 Task: Find connections with filter location Jāmuria with filter topic #successwith filter profile language German with filter current company Snowflake with filter school HKBK College of Engineering with filter industry Periodical Publishing with filter service category Video Editing with filter keywords title Fast Food Worker
Action: Mouse moved to (474, 61)
Screenshot: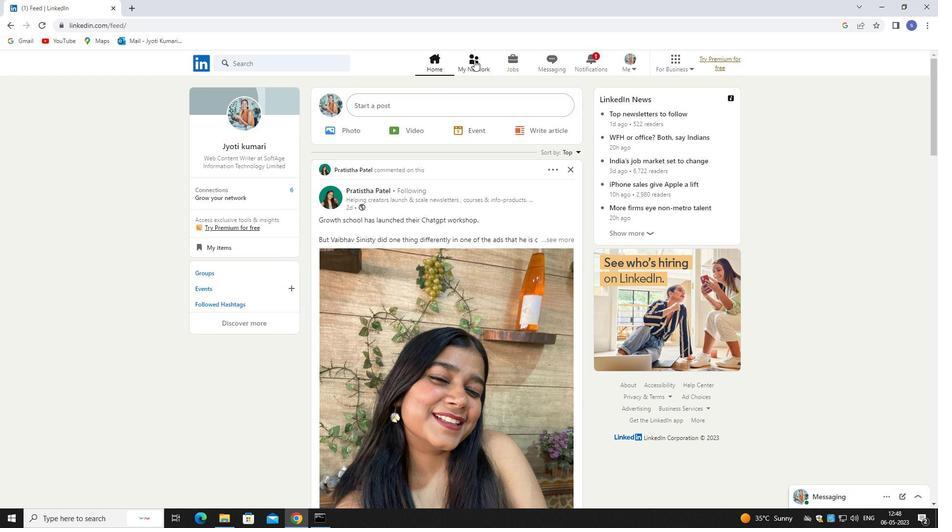 
Action: Mouse pressed left at (474, 61)
Screenshot: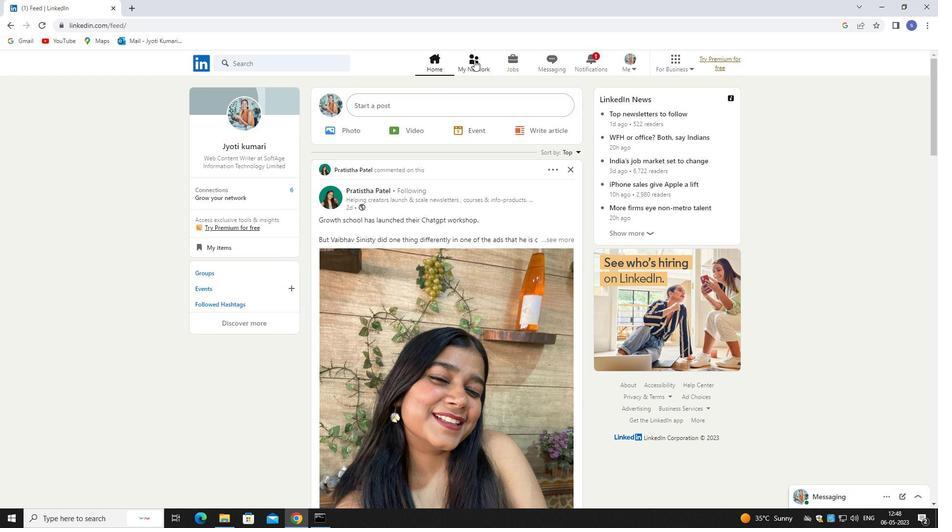 
Action: Mouse moved to (474, 62)
Screenshot: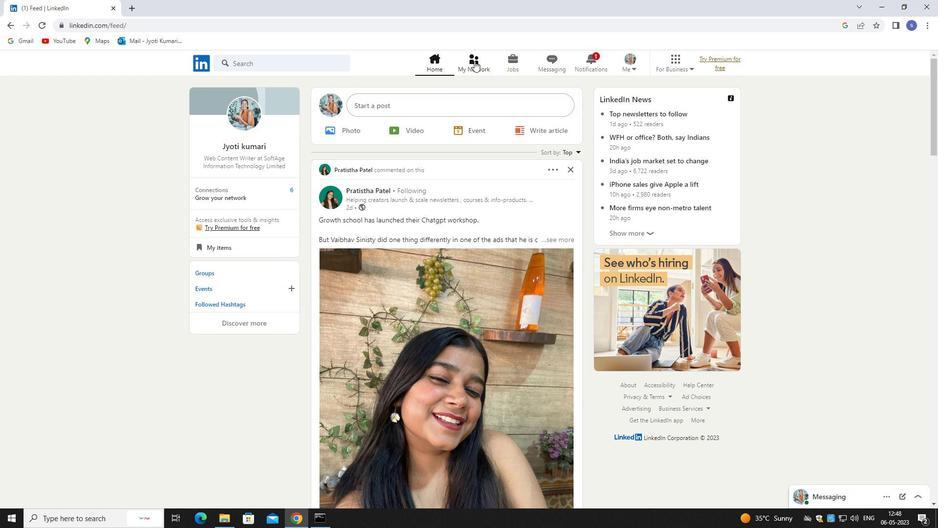 
Action: Mouse pressed left at (474, 62)
Screenshot: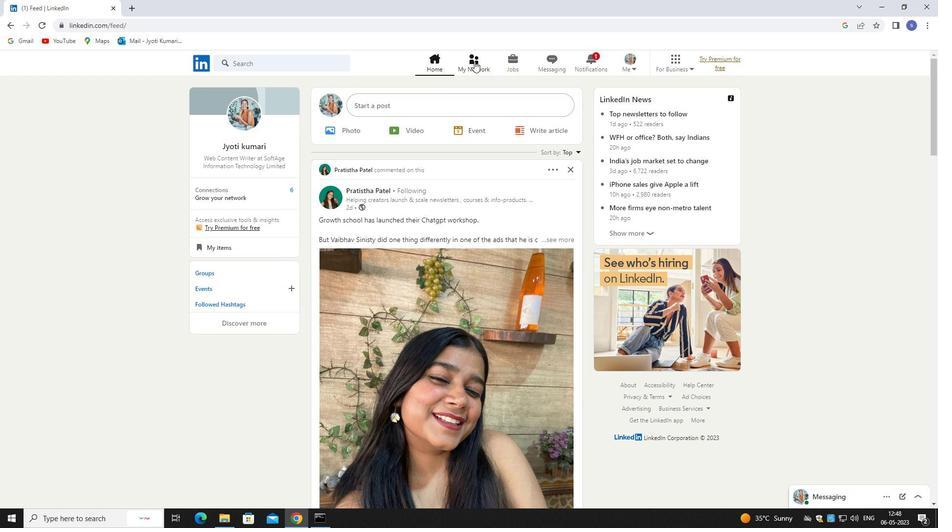 
Action: Mouse moved to (311, 114)
Screenshot: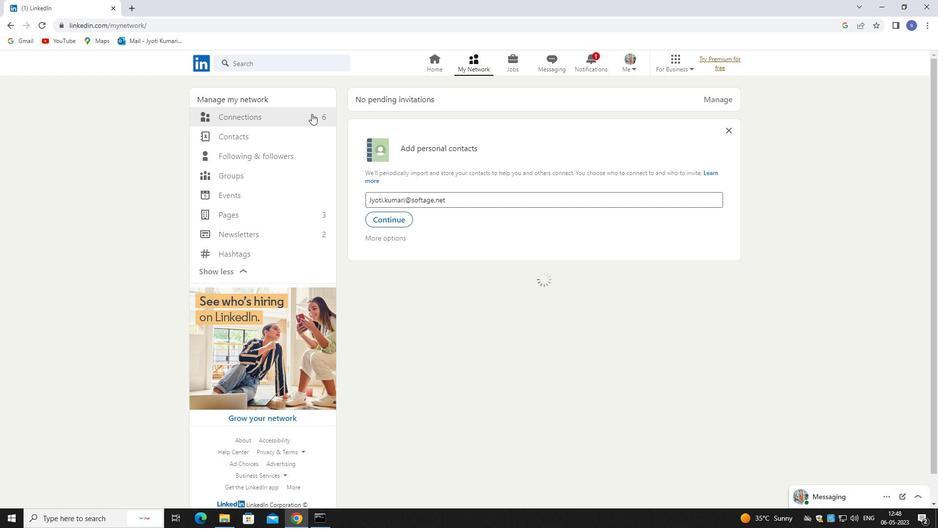 
Action: Mouse pressed left at (311, 114)
Screenshot: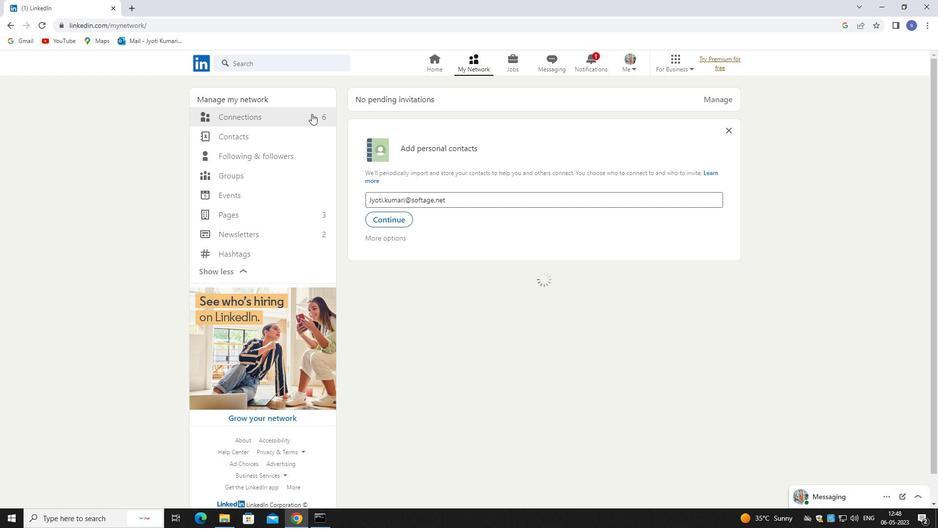 
Action: Mouse moved to (313, 116)
Screenshot: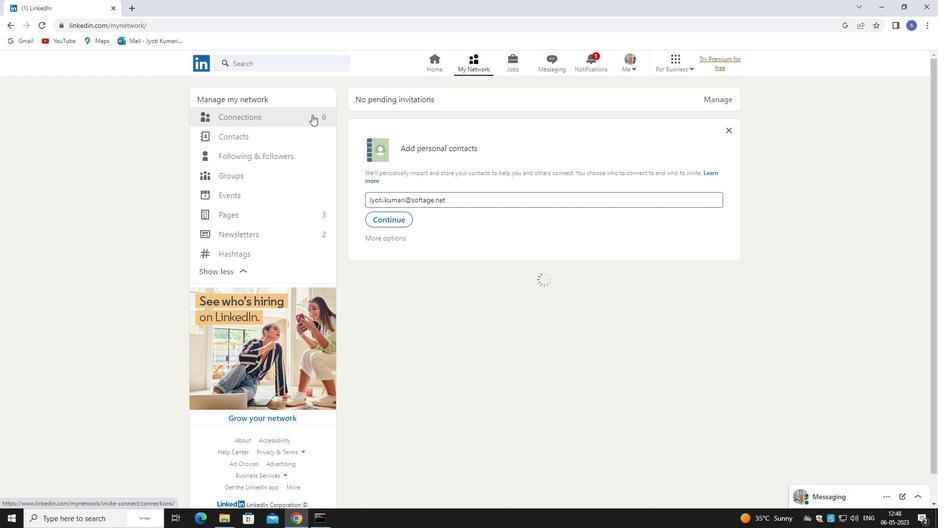 
Action: Mouse pressed left at (313, 116)
Screenshot: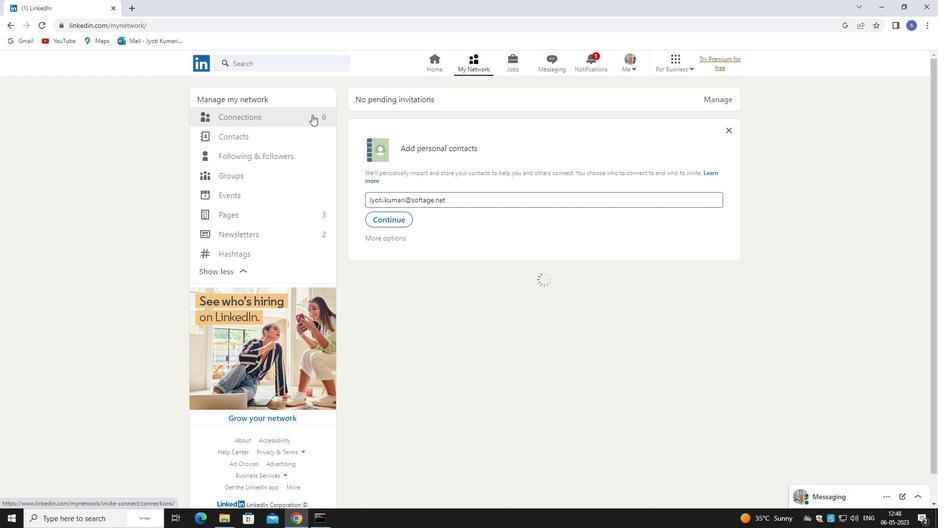
Action: Mouse moved to (531, 111)
Screenshot: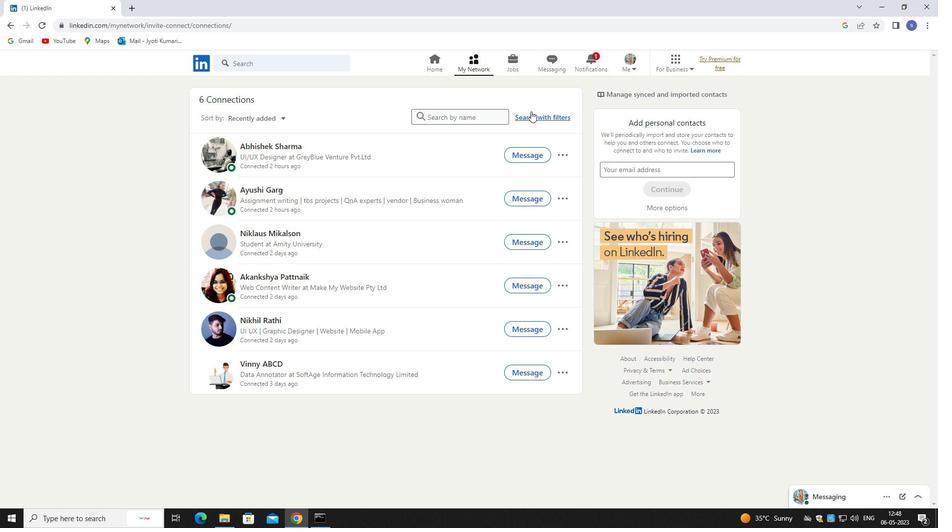
Action: Mouse pressed left at (531, 111)
Screenshot: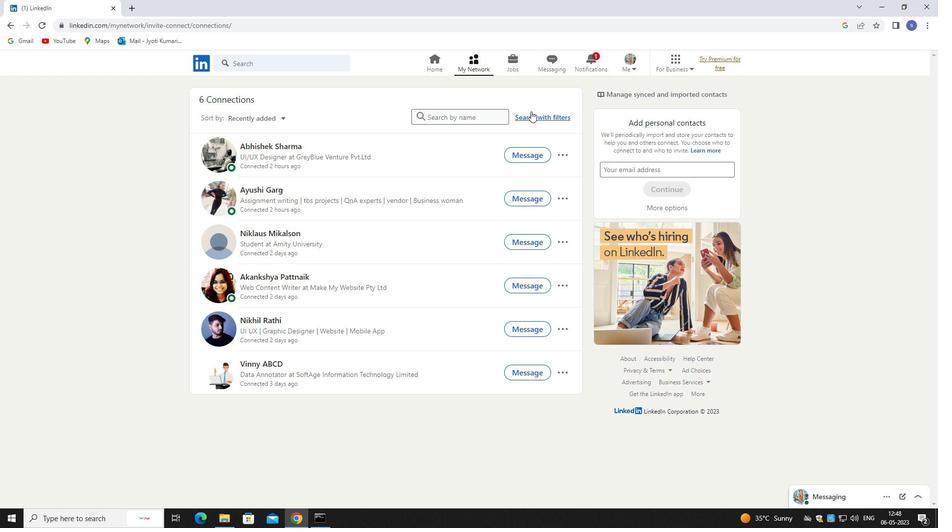 
Action: Mouse moved to (530, 116)
Screenshot: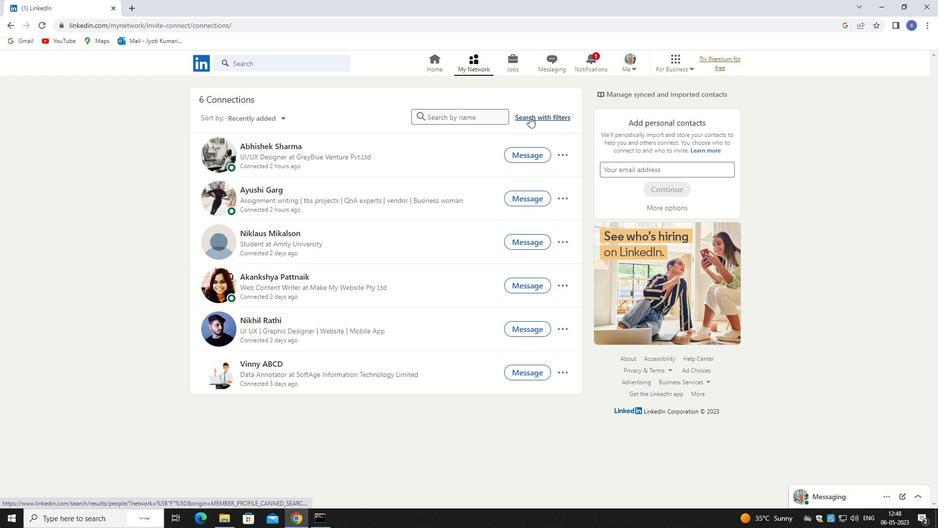 
Action: Mouse pressed left at (530, 116)
Screenshot: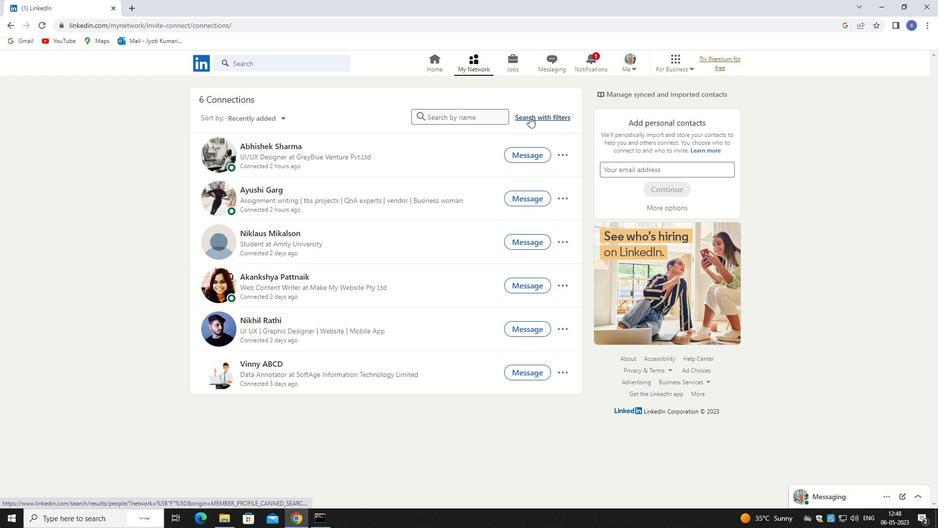 
Action: Mouse moved to (506, 92)
Screenshot: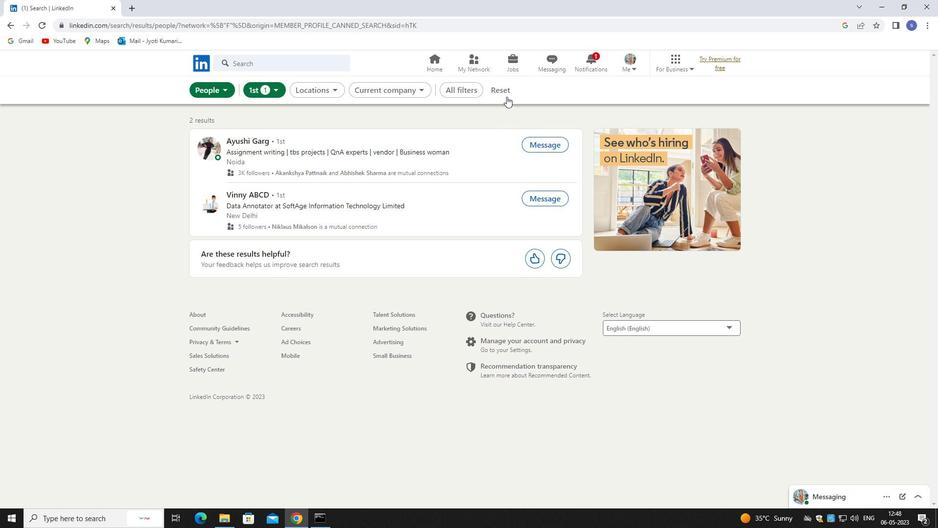 
Action: Mouse pressed left at (506, 92)
Screenshot: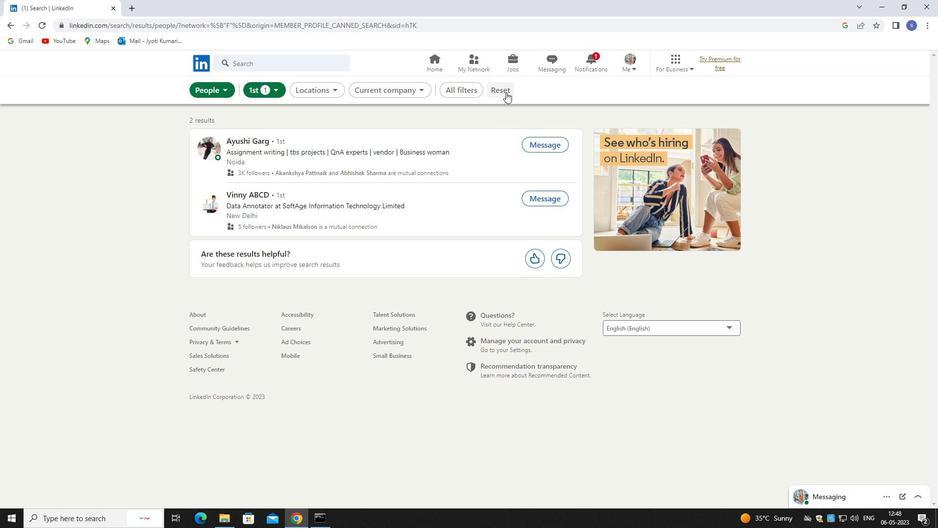 
Action: Mouse moved to (479, 88)
Screenshot: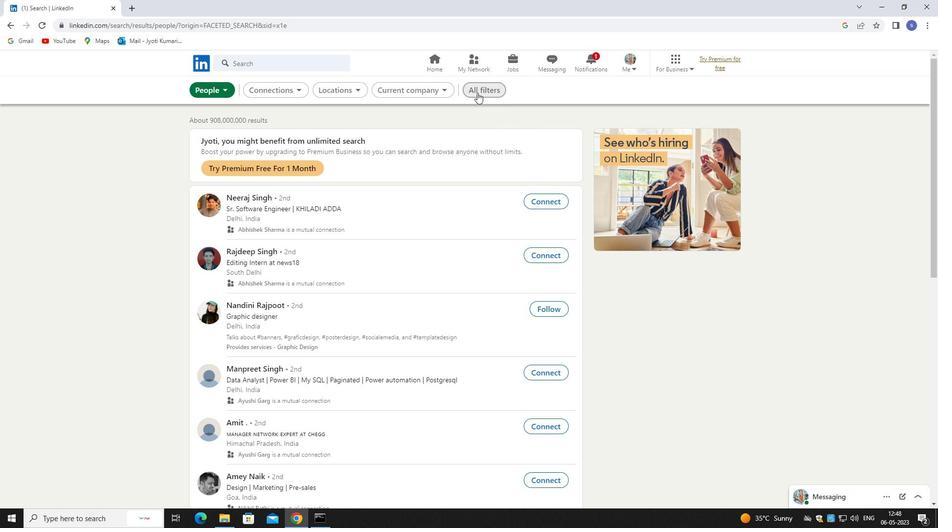 
Action: Mouse pressed left at (479, 88)
Screenshot: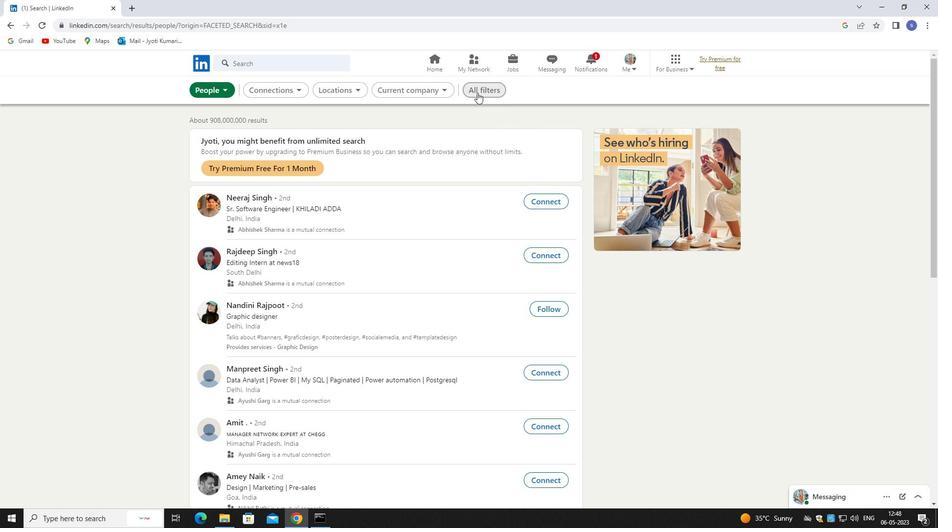 
Action: Mouse moved to (820, 380)
Screenshot: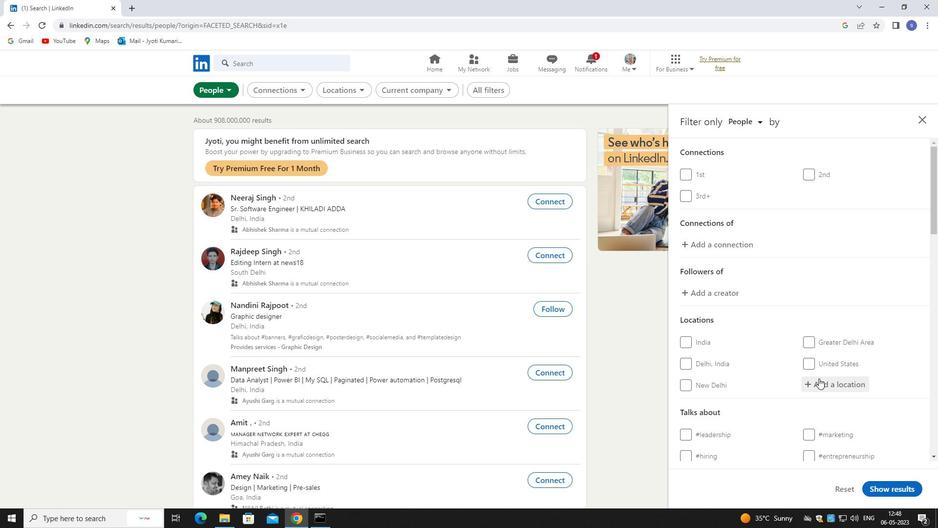 
Action: Mouse pressed left at (820, 380)
Screenshot: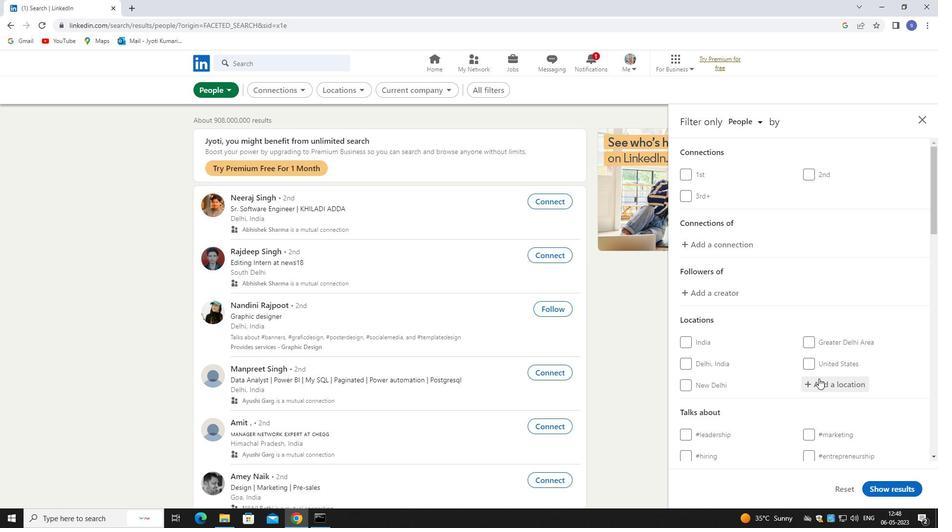 
Action: Mouse moved to (824, 389)
Screenshot: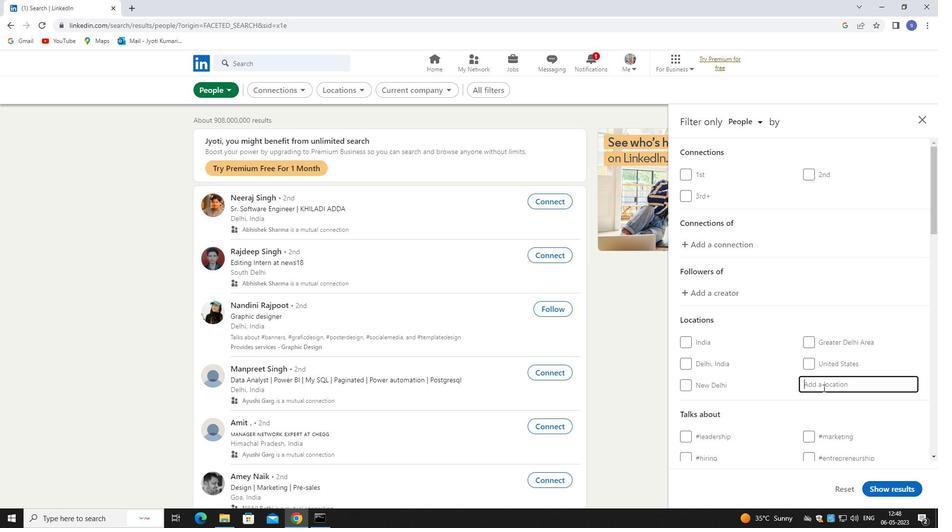 
Action: Key pressed jamuria
Screenshot: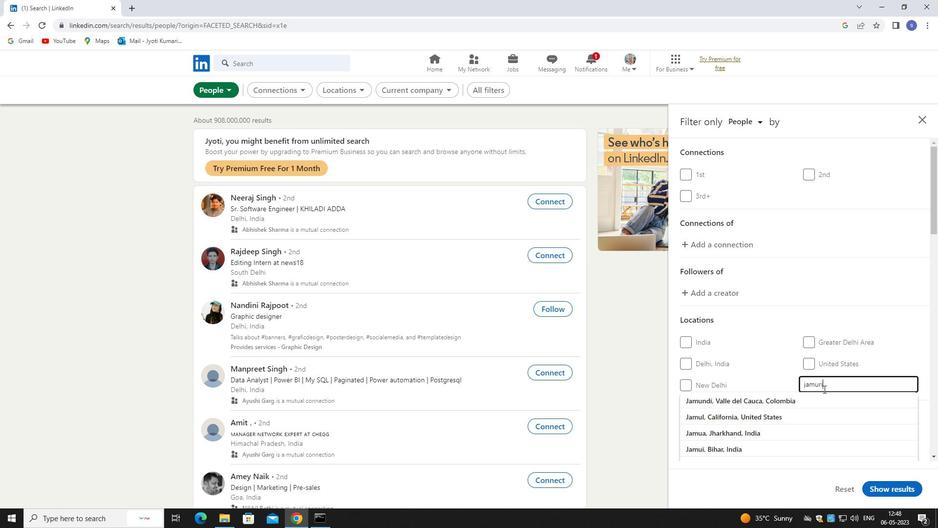 
Action: Mouse moved to (824, 403)
Screenshot: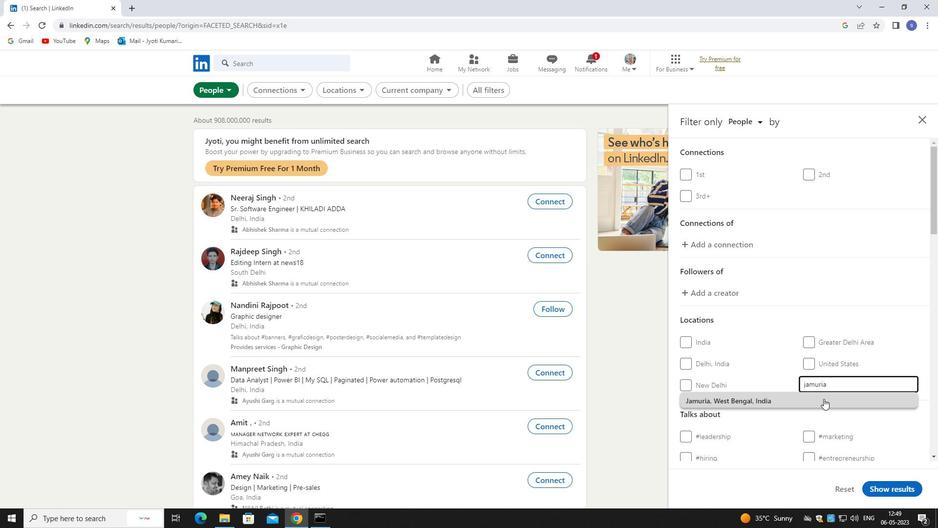 
Action: Mouse pressed left at (824, 403)
Screenshot: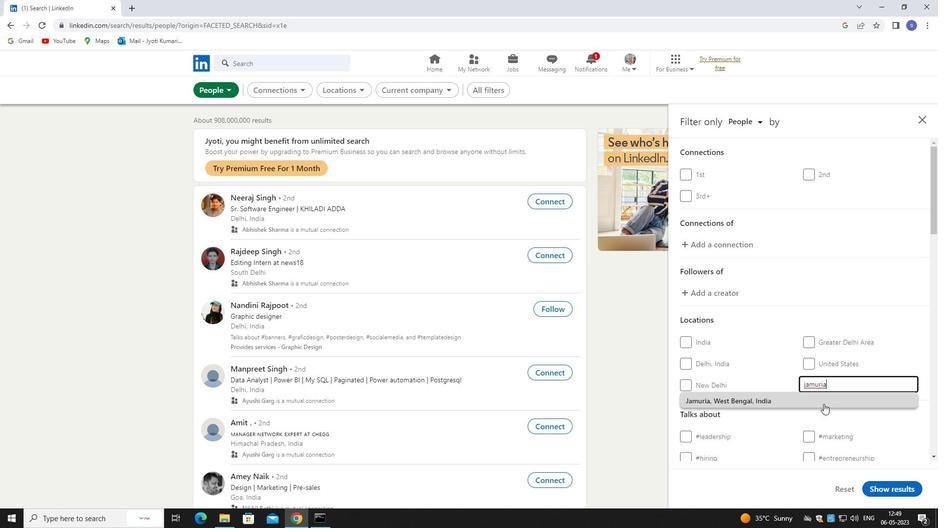 
Action: Mouse moved to (824, 396)
Screenshot: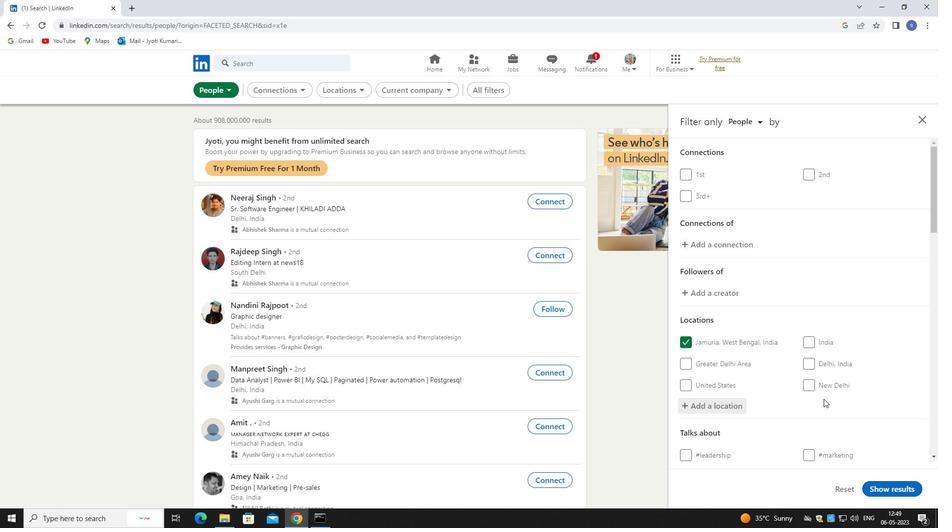
Action: Mouse scrolled (824, 396) with delta (0, 0)
Screenshot: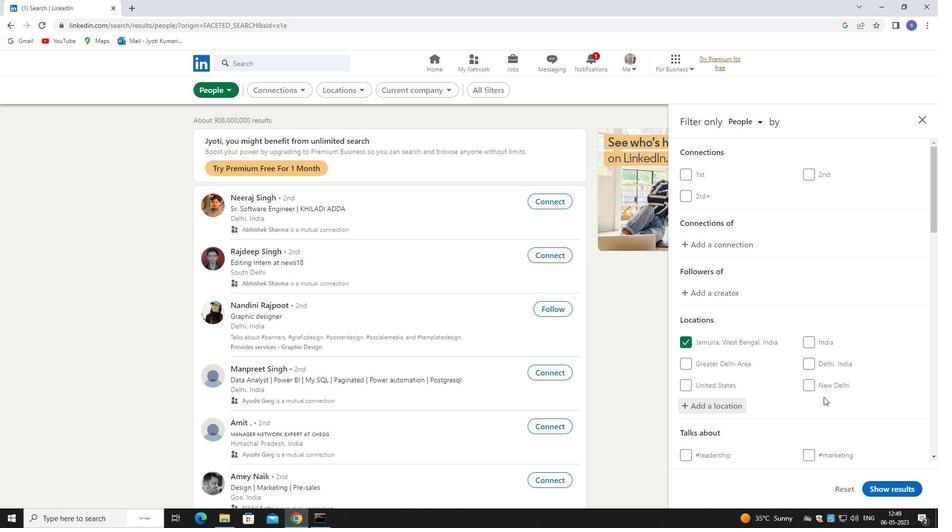 
Action: Mouse scrolled (824, 396) with delta (0, 0)
Screenshot: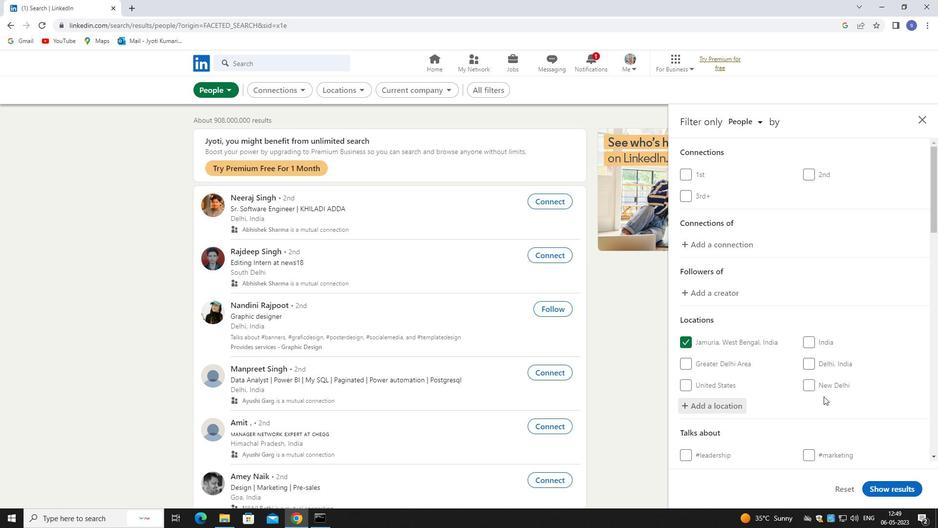 
Action: Mouse scrolled (824, 396) with delta (0, 0)
Screenshot: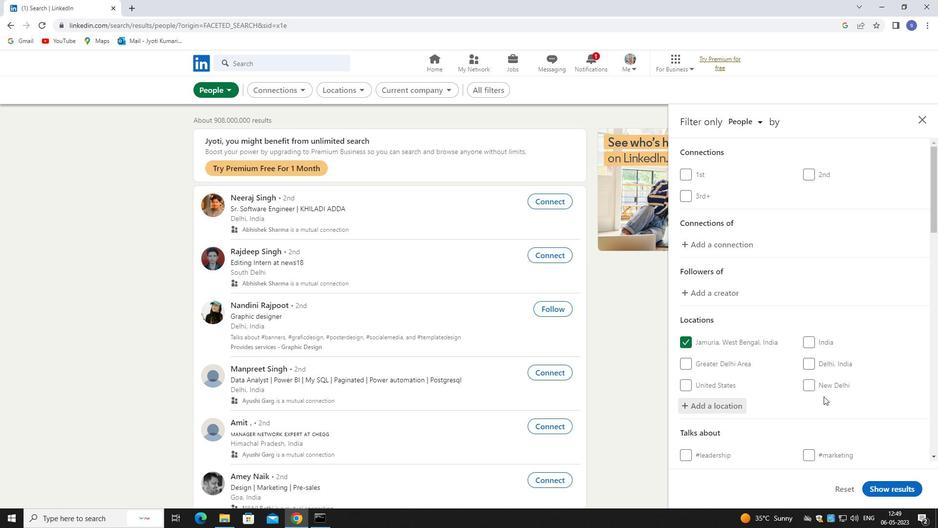 
Action: Mouse moved to (825, 347)
Screenshot: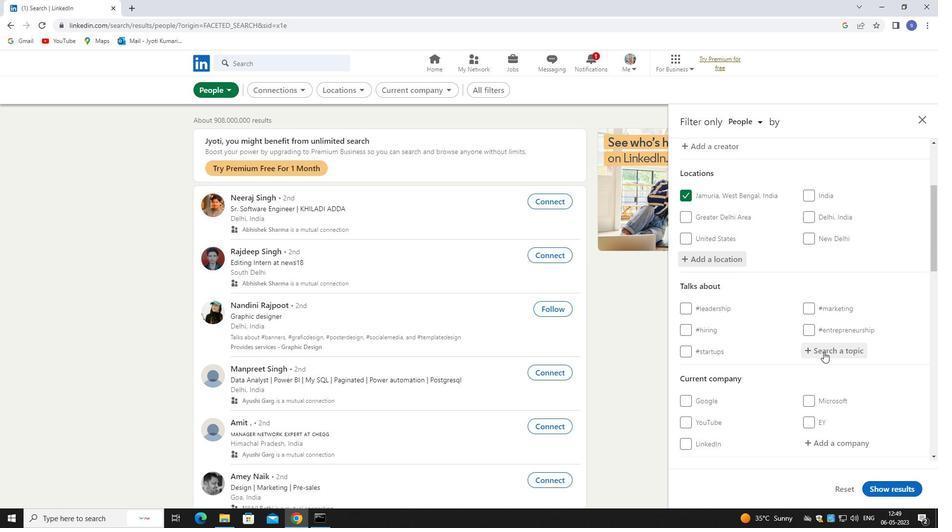 
Action: Mouse pressed left at (825, 347)
Screenshot: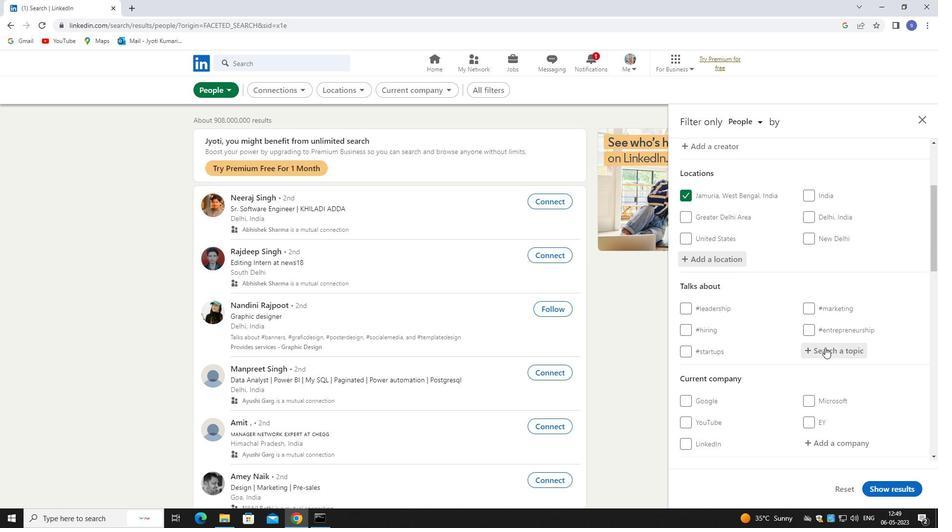 
Action: Mouse moved to (814, 340)
Screenshot: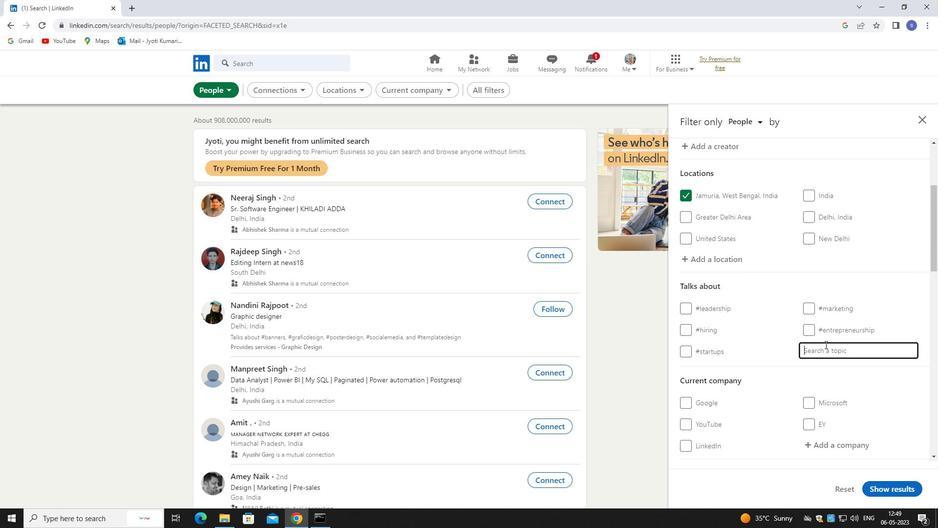 
Action: Key pressed success
Screenshot: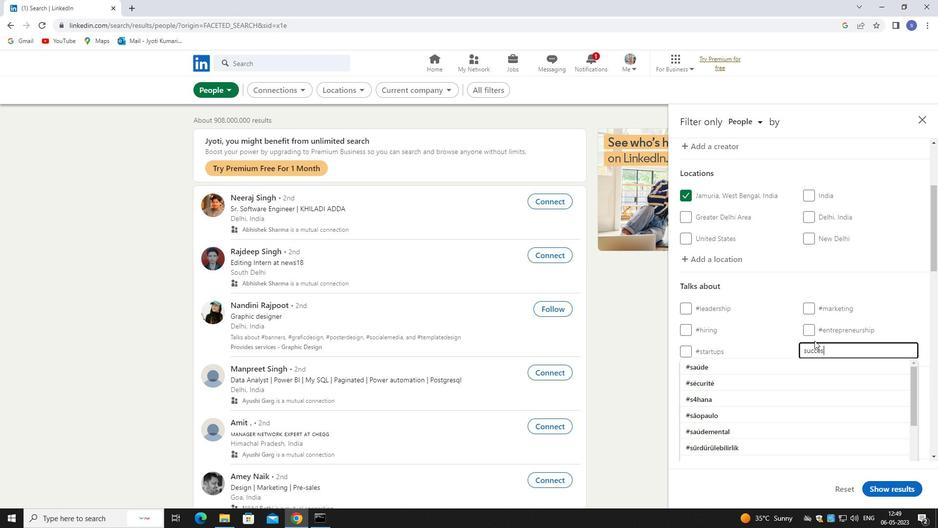 
Action: Mouse moved to (810, 370)
Screenshot: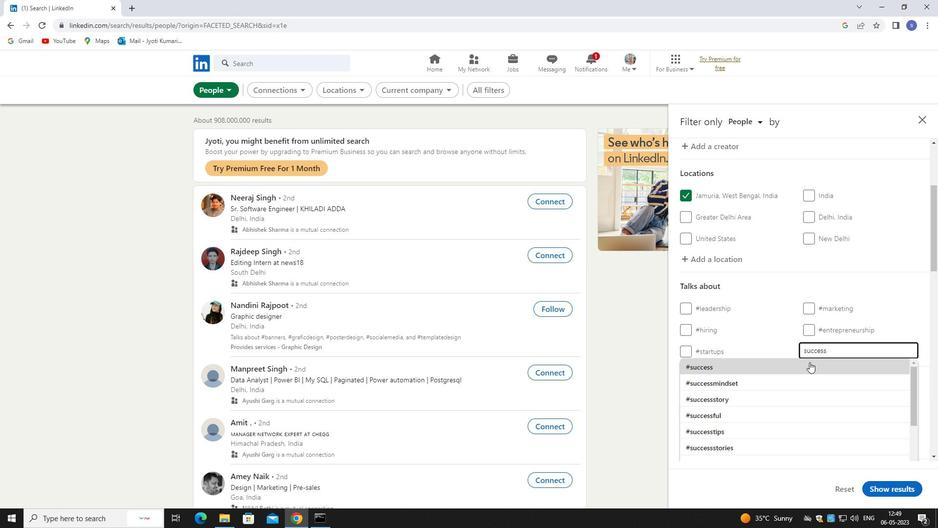 
Action: Mouse pressed left at (810, 370)
Screenshot: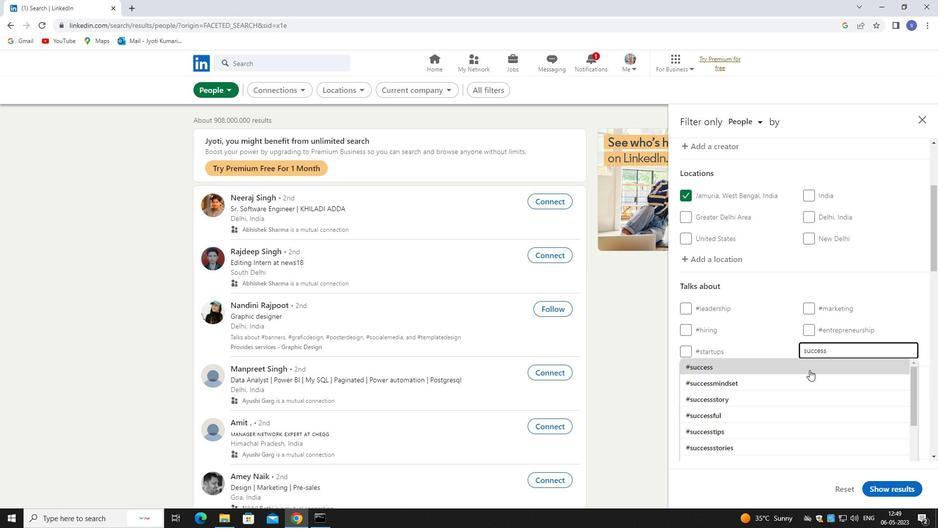 
Action: Mouse moved to (812, 365)
Screenshot: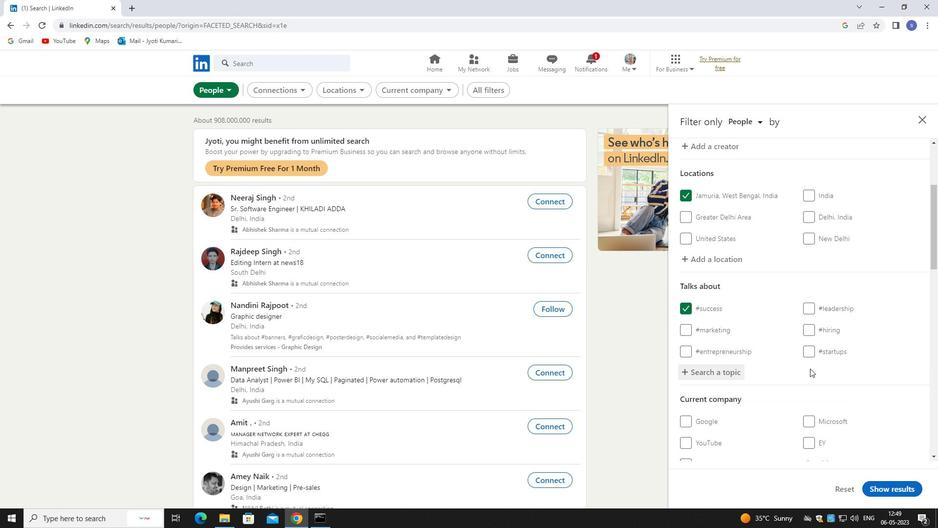 
Action: Mouse scrolled (812, 364) with delta (0, 0)
Screenshot: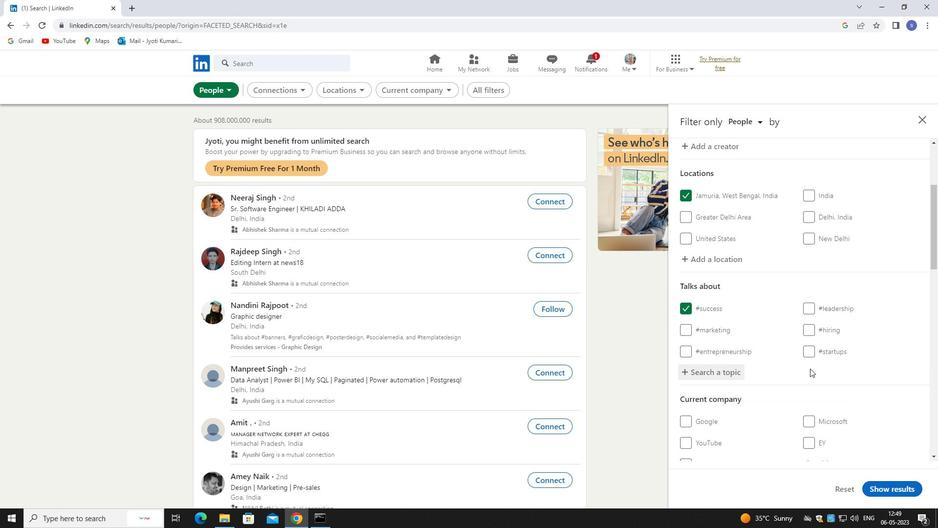 
Action: Mouse scrolled (812, 364) with delta (0, 0)
Screenshot: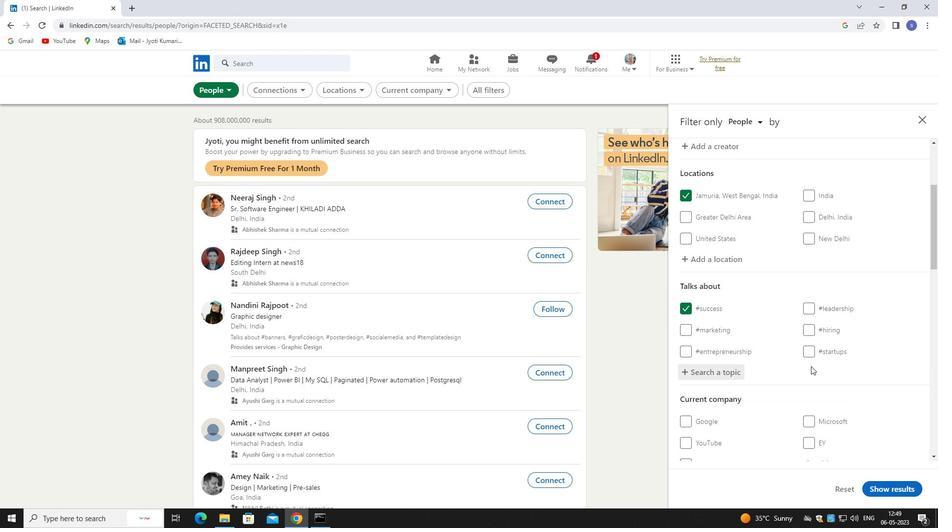 
Action: Mouse scrolled (812, 364) with delta (0, 0)
Screenshot: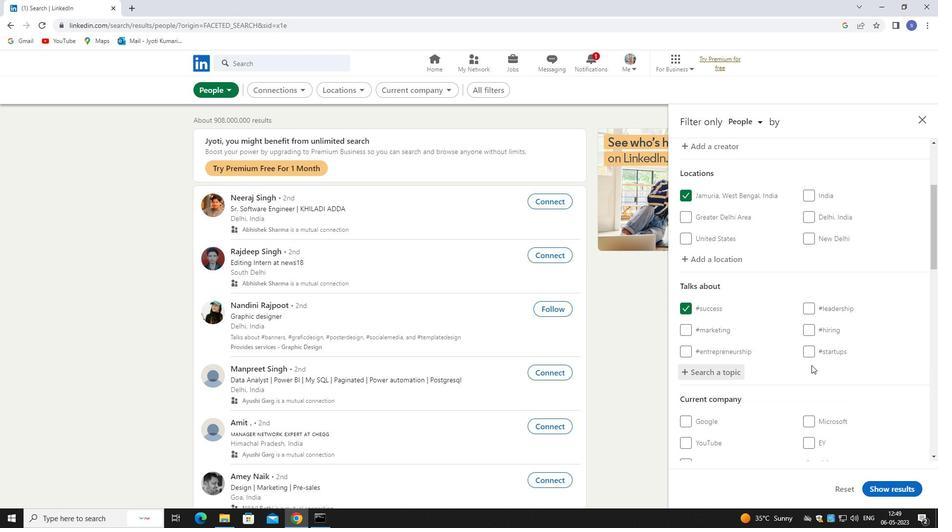 
Action: Mouse moved to (832, 319)
Screenshot: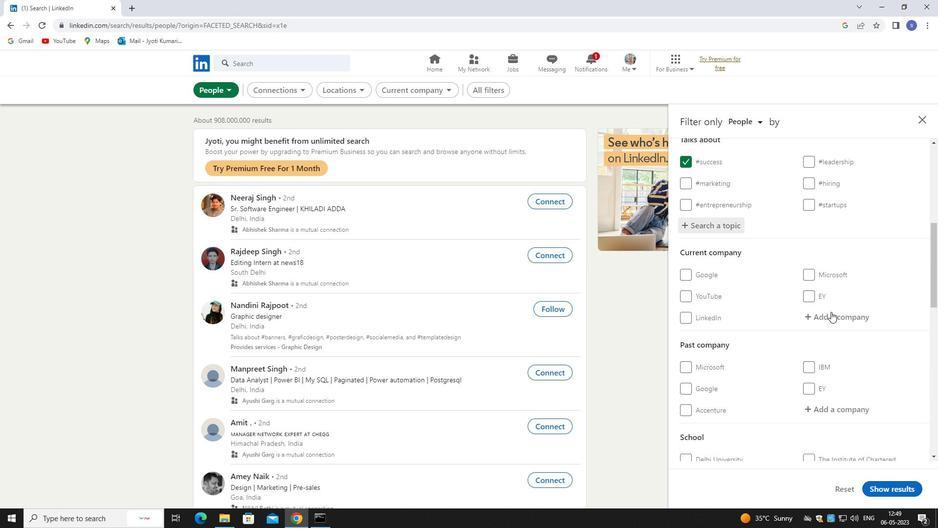 
Action: Mouse pressed left at (832, 319)
Screenshot: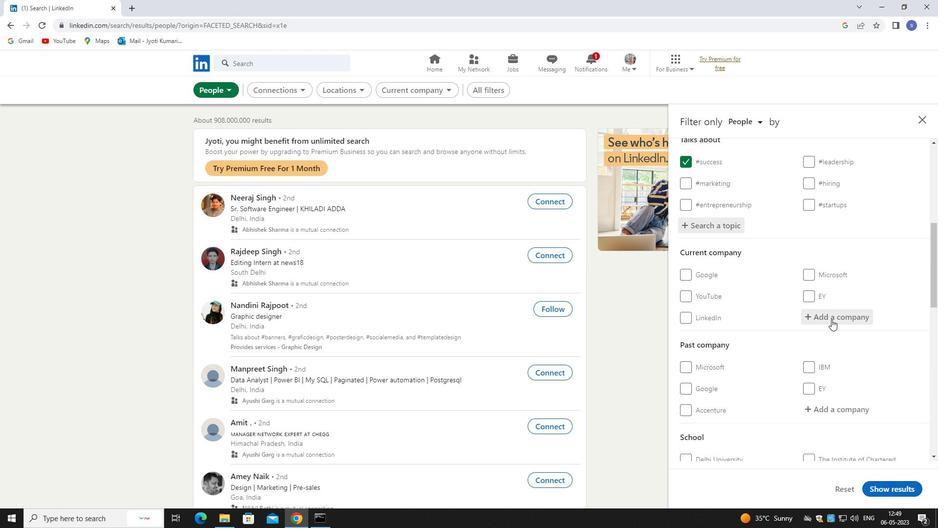
Action: Mouse moved to (832, 319)
Screenshot: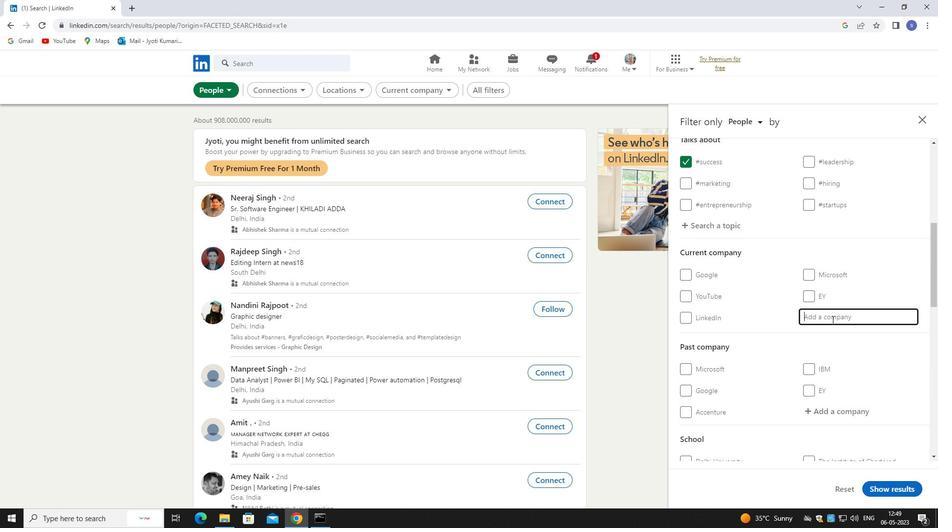 
Action: Key pressed <Key.shift>SNOWFL
Screenshot: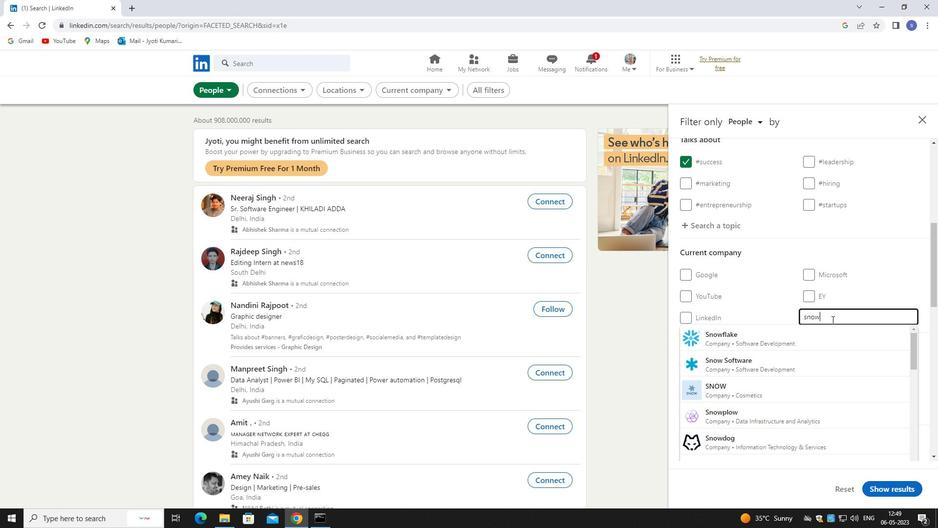 
Action: Mouse moved to (822, 341)
Screenshot: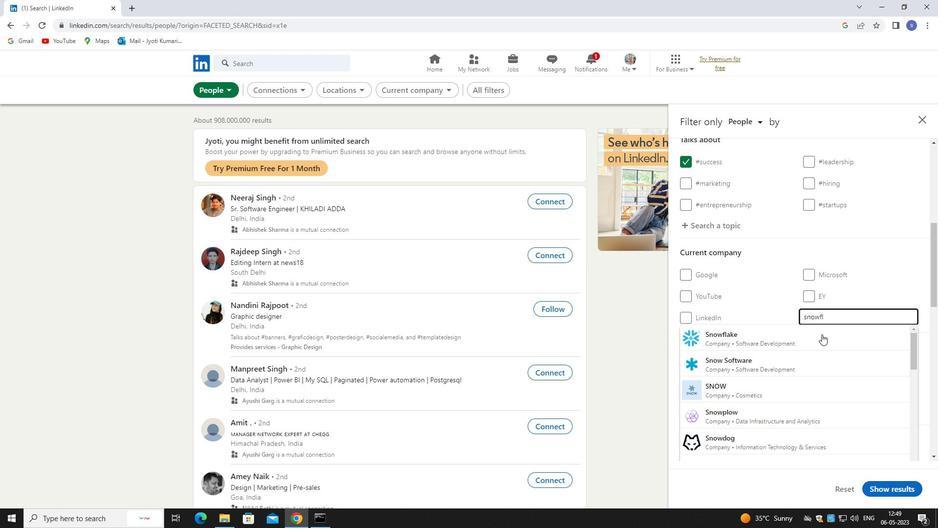 
Action: Mouse pressed left at (822, 341)
Screenshot: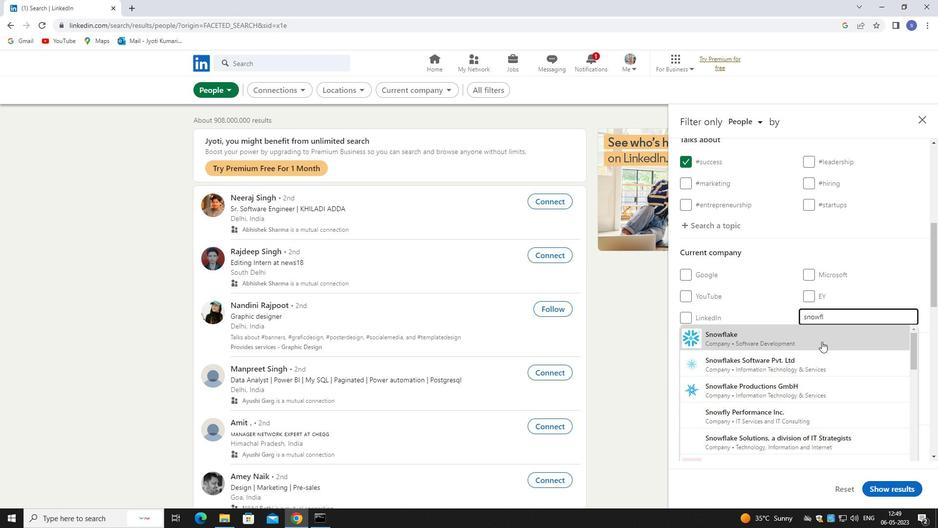 
Action: Mouse moved to (822, 337)
Screenshot: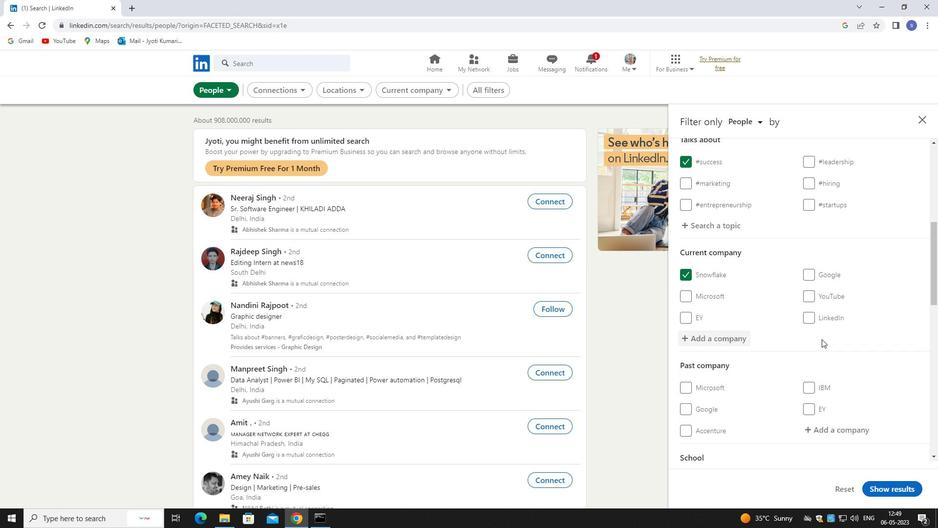 
Action: Mouse scrolled (822, 337) with delta (0, 0)
Screenshot: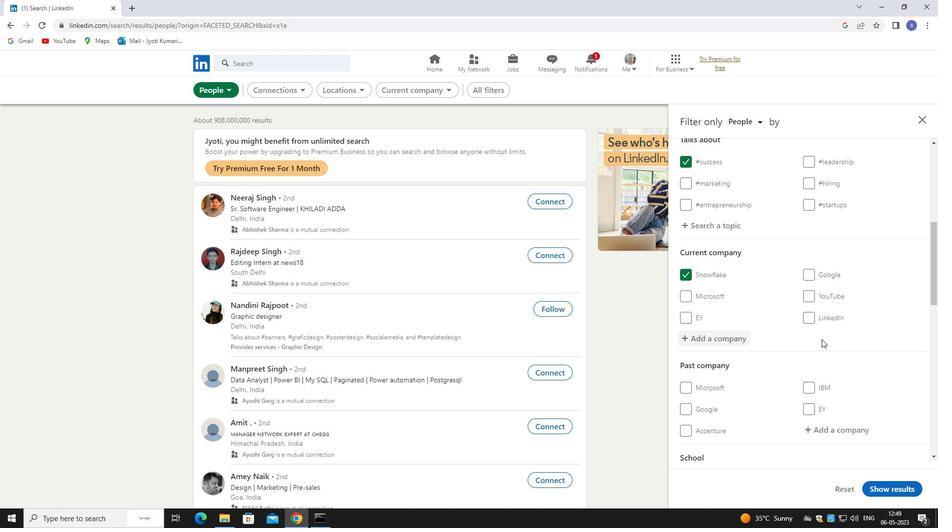 
Action: Mouse scrolled (822, 337) with delta (0, 0)
Screenshot: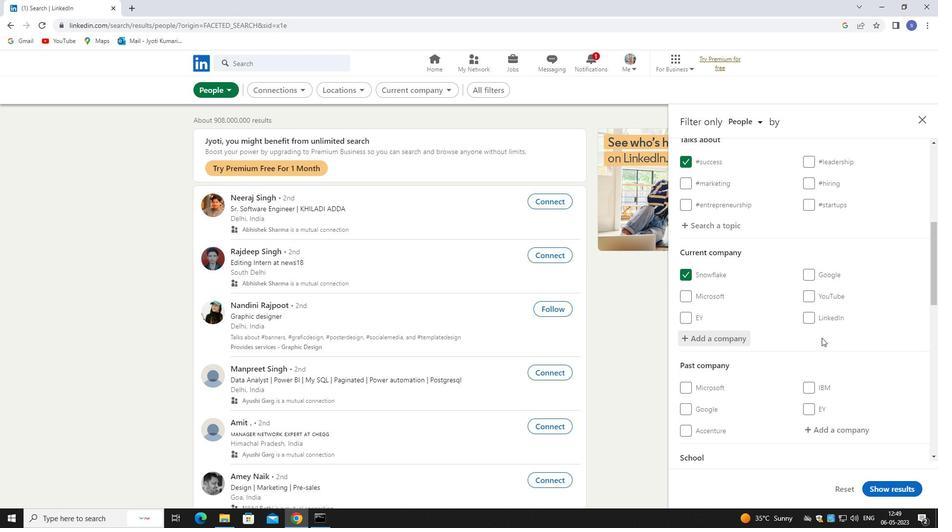 
Action: Mouse scrolled (822, 337) with delta (0, 0)
Screenshot: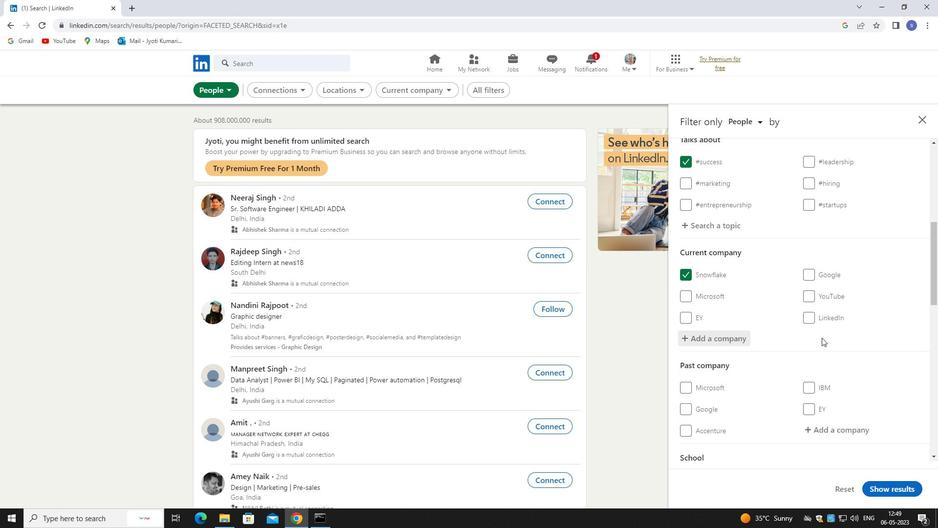 
Action: Mouse moved to (831, 389)
Screenshot: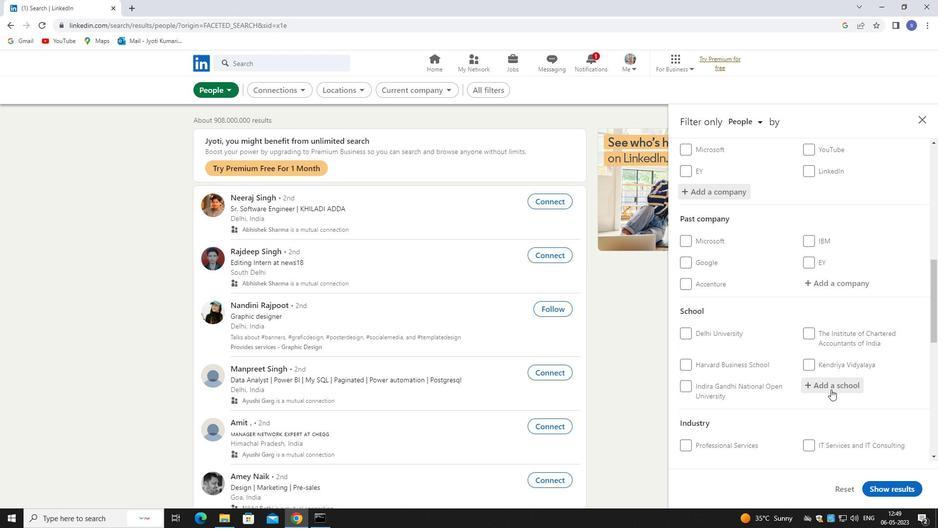 
Action: Mouse pressed left at (831, 389)
Screenshot: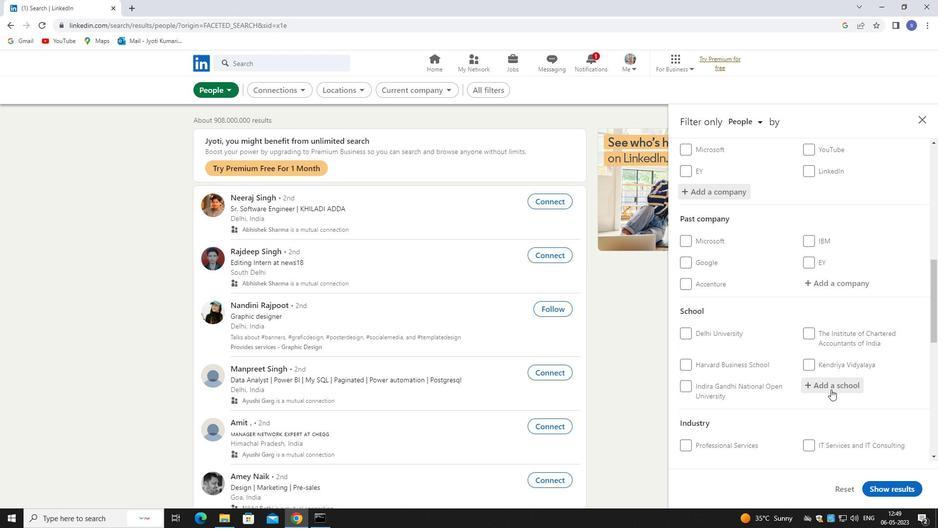 
Action: Mouse moved to (834, 390)
Screenshot: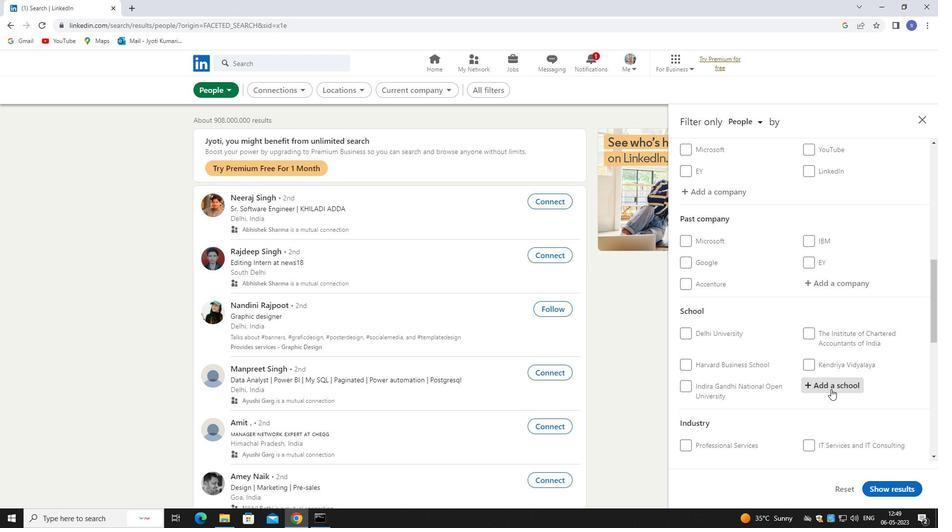
Action: Key pressed HKBK
Screenshot: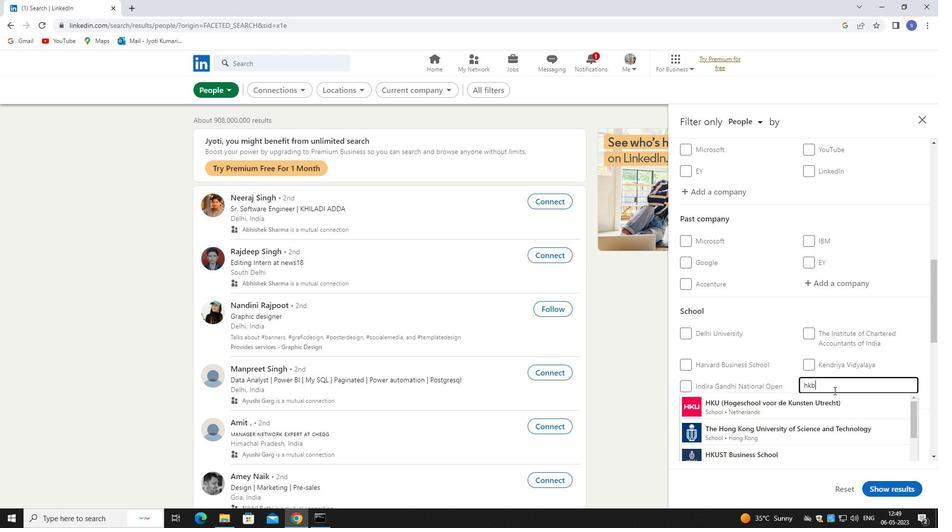 
Action: Mouse moved to (834, 405)
Screenshot: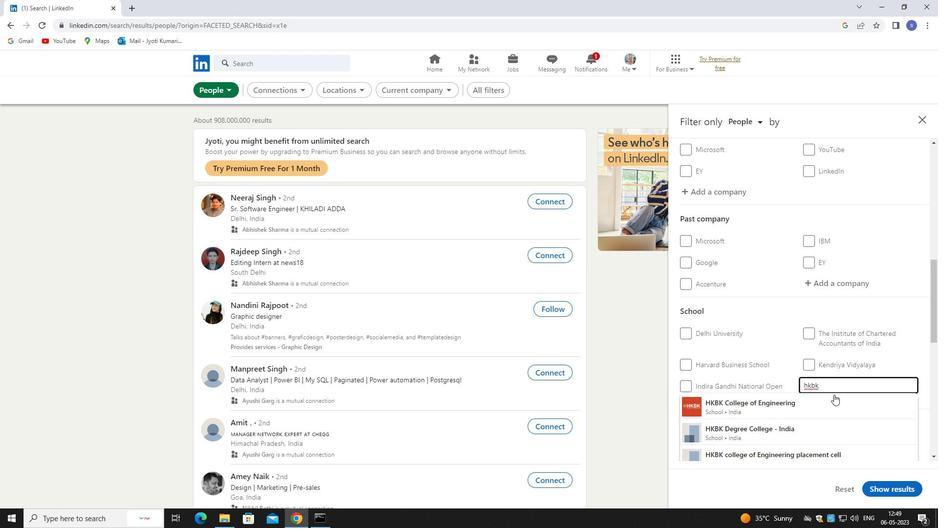 
Action: Mouse pressed left at (834, 405)
Screenshot: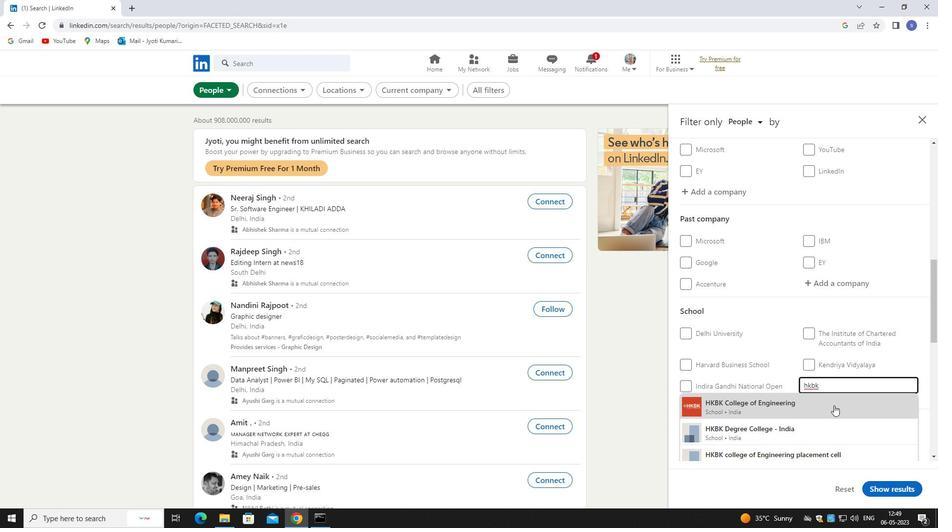 
Action: Mouse moved to (834, 401)
Screenshot: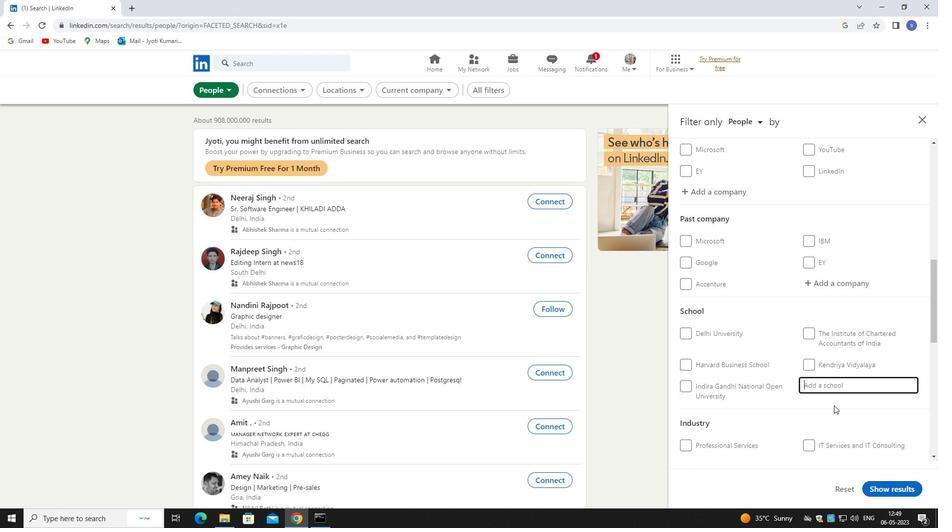 
Action: Mouse scrolled (834, 401) with delta (0, 0)
Screenshot: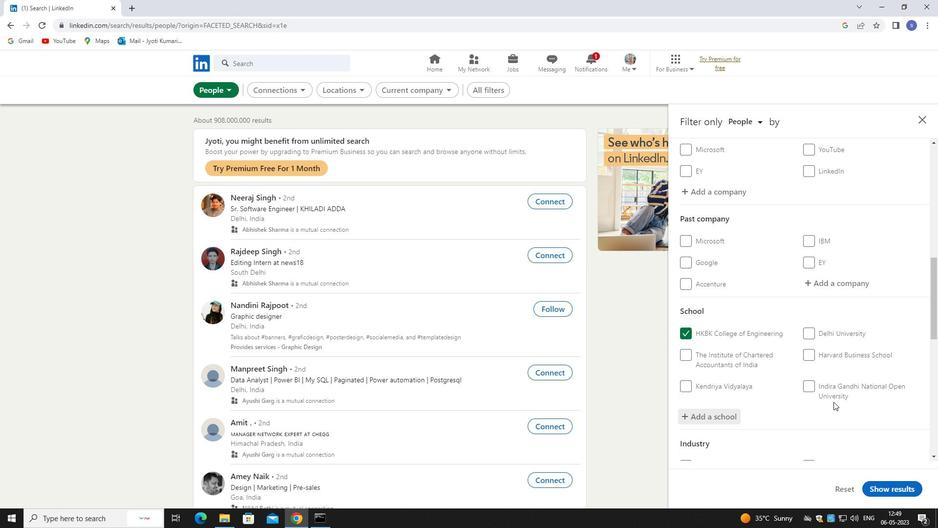 
Action: Mouse scrolled (834, 401) with delta (0, 0)
Screenshot: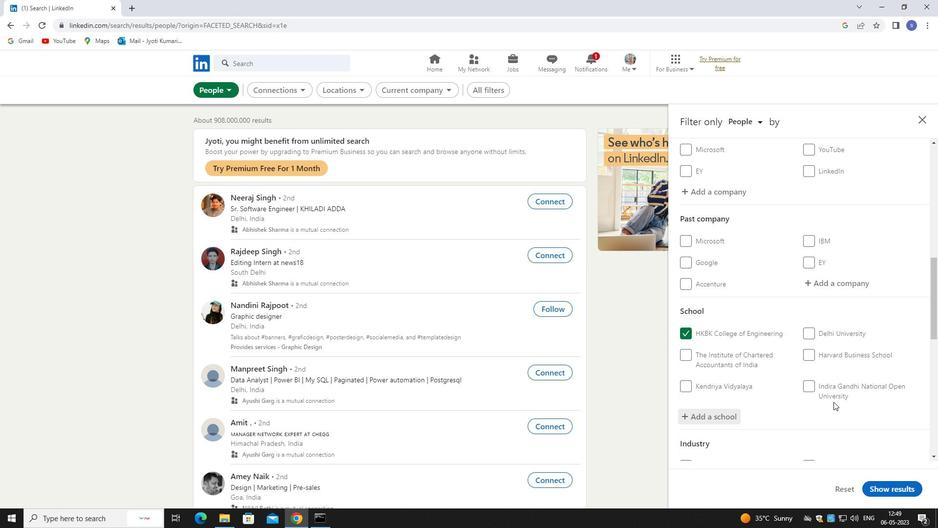 
Action: Mouse moved to (833, 397)
Screenshot: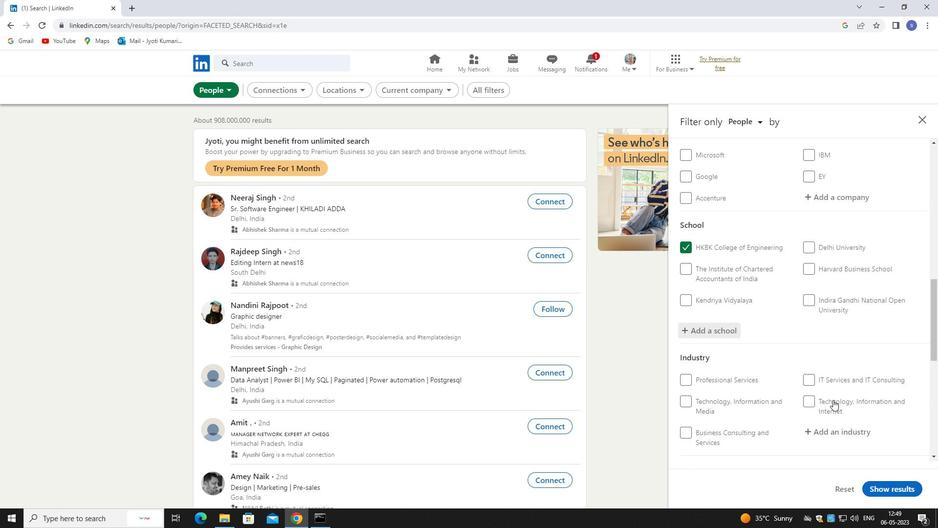 
Action: Mouse scrolled (833, 396) with delta (0, 0)
Screenshot: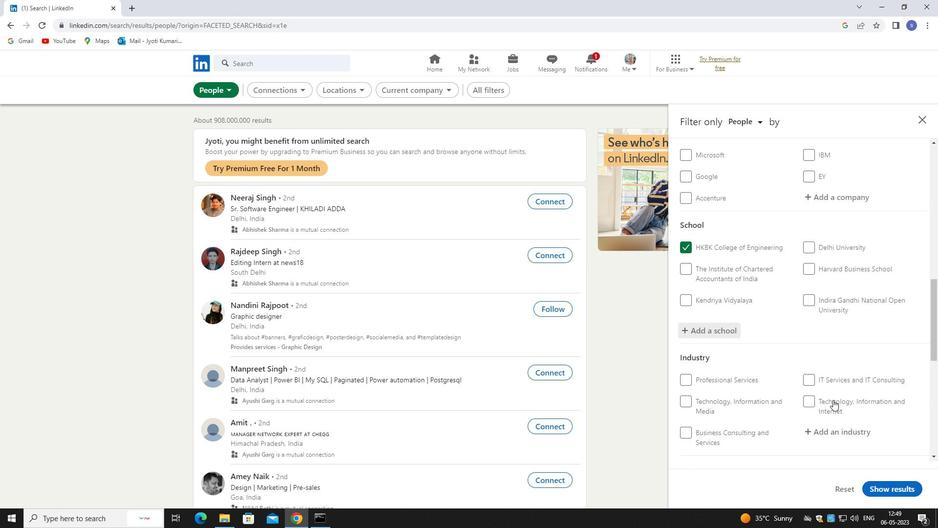 
Action: Mouse moved to (839, 373)
Screenshot: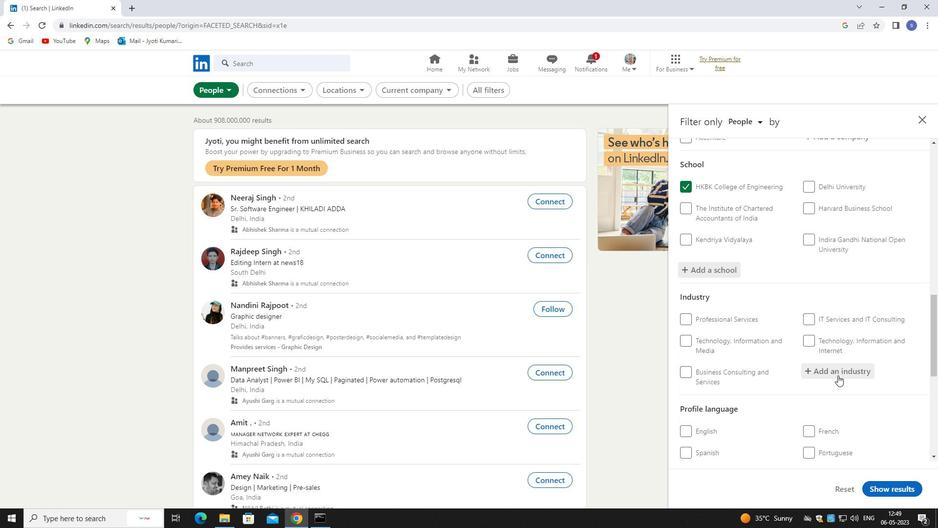 
Action: Mouse pressed left at (839, 373)
Screenshot: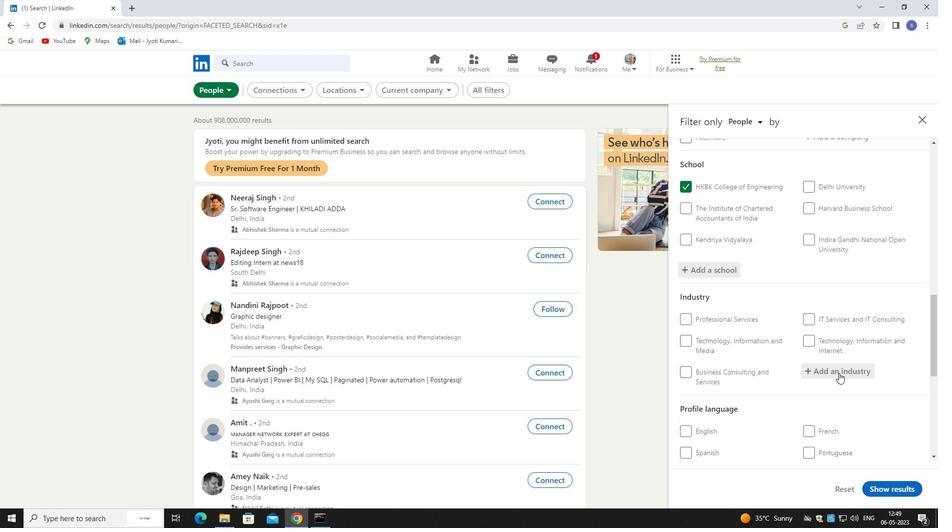 
Action: Mouse moved to (839, 369)
Screenshot: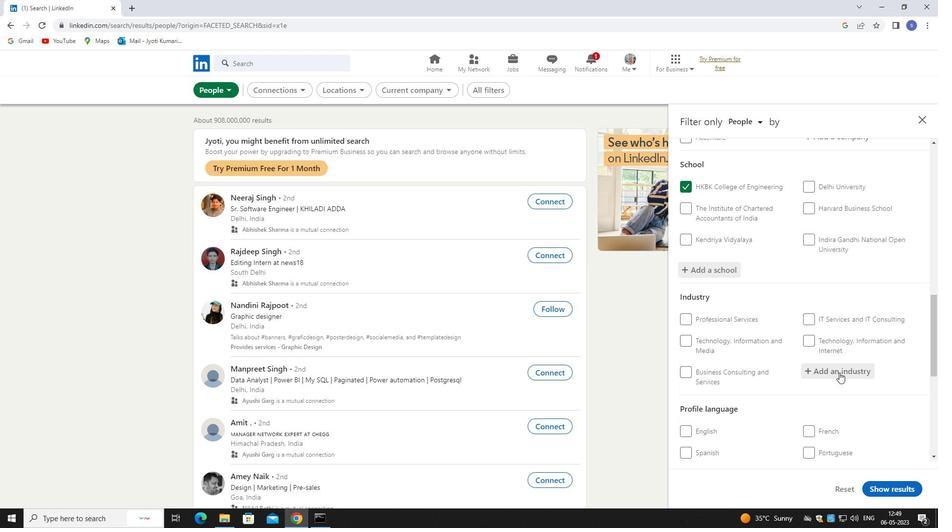 
Action: Key pressed PERIO
Screenshot: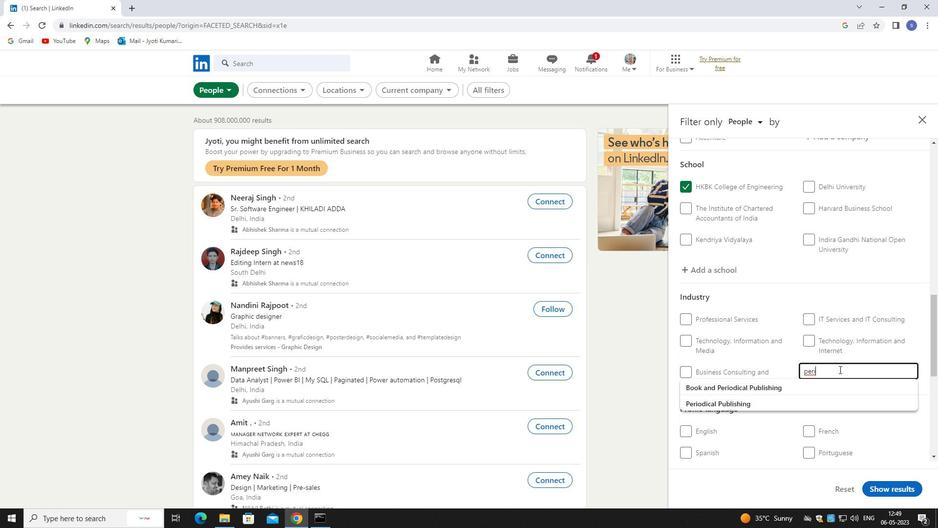 
Action: Mouse moved to (828, 398)
Screenshot: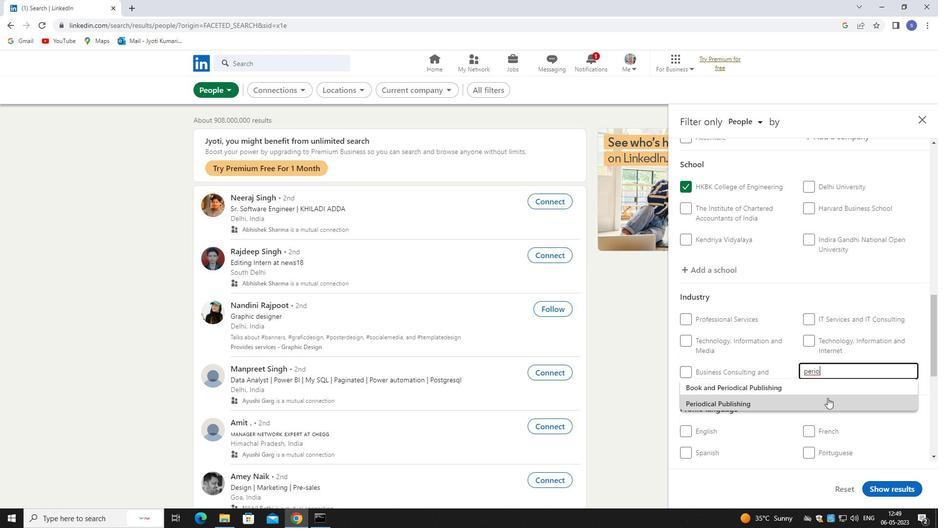 
Action: Mouse pressed left at (828, 398)
Screenshot: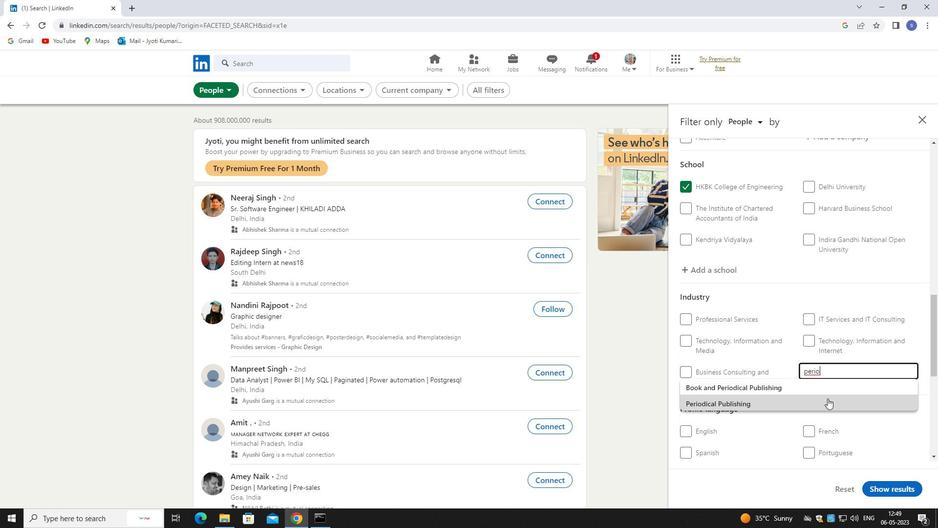 
Action: Mouse moved to (742, 337)
Screenshot: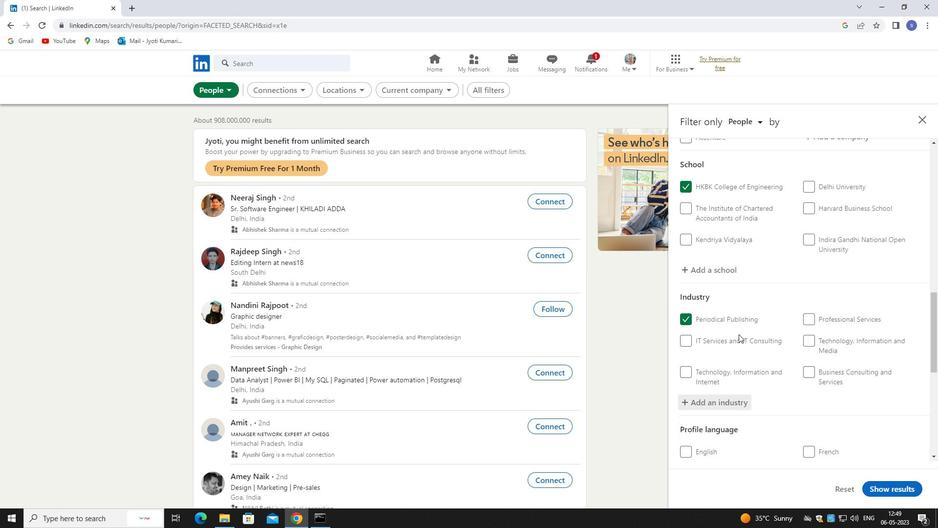 
Action: Mouse scrolled (742, 337) with delta (0, 0)
Screenshot: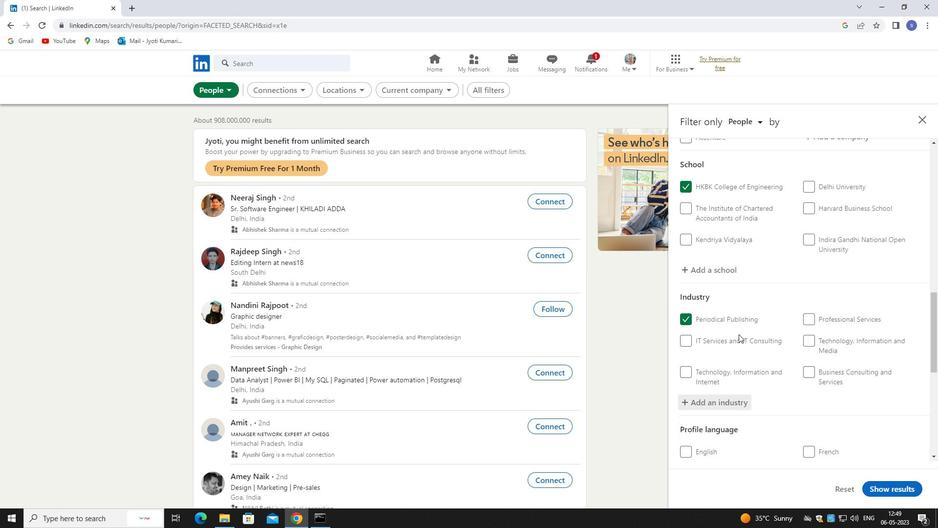 
Action: Mouse moved to (744, 341)
Screenshot: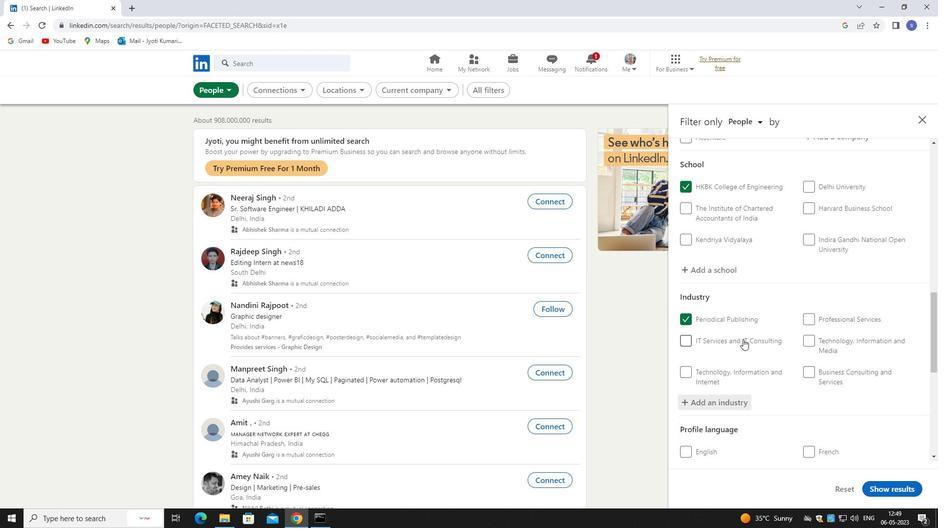 
Action: Mouse scrolled (744, 340) with delta (0, 0)
Screenshot: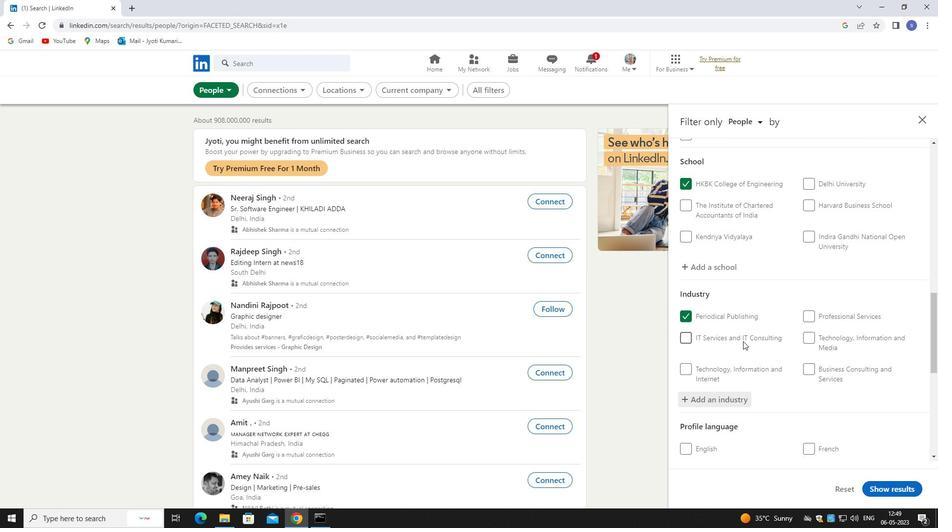 
Action: Mouse moved to (704, 396)
Screenshot: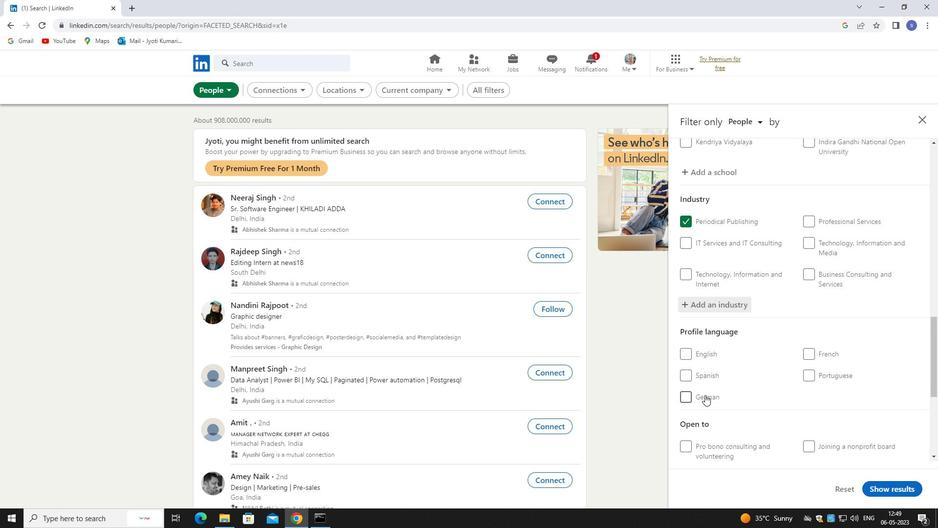 
Action: Mouse pressed left at (704, 396)
Screenshot: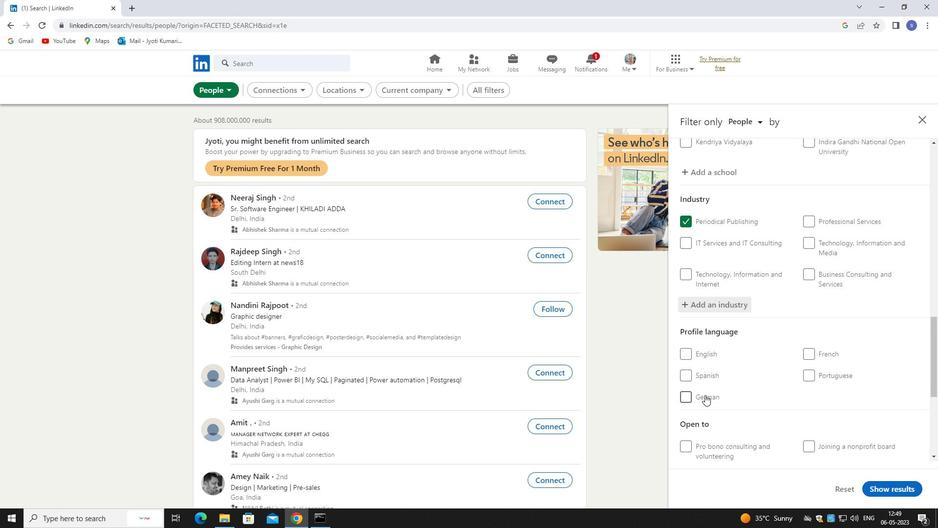 
Action: Mouse moved to (709, 391)
Screenshot: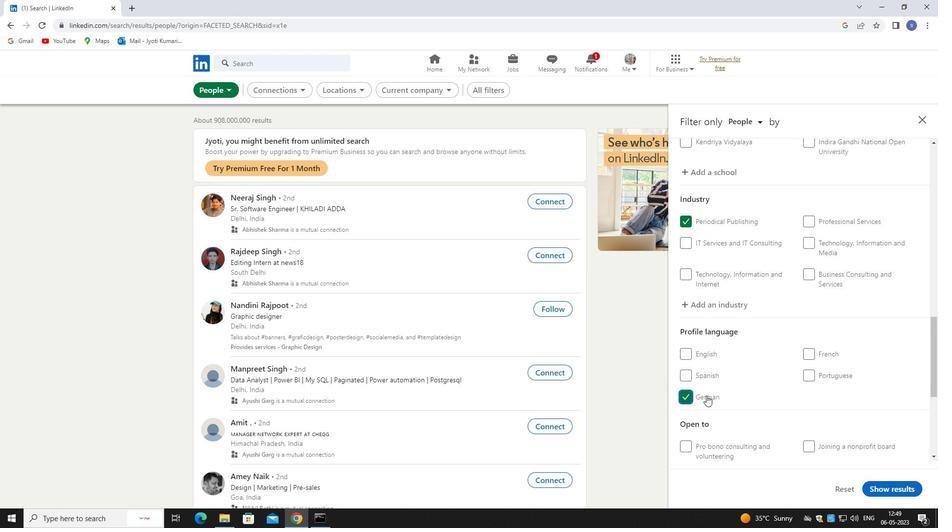 
Action: Mouse scrolled (709, 390) with delta (0, 0)
Screenshot: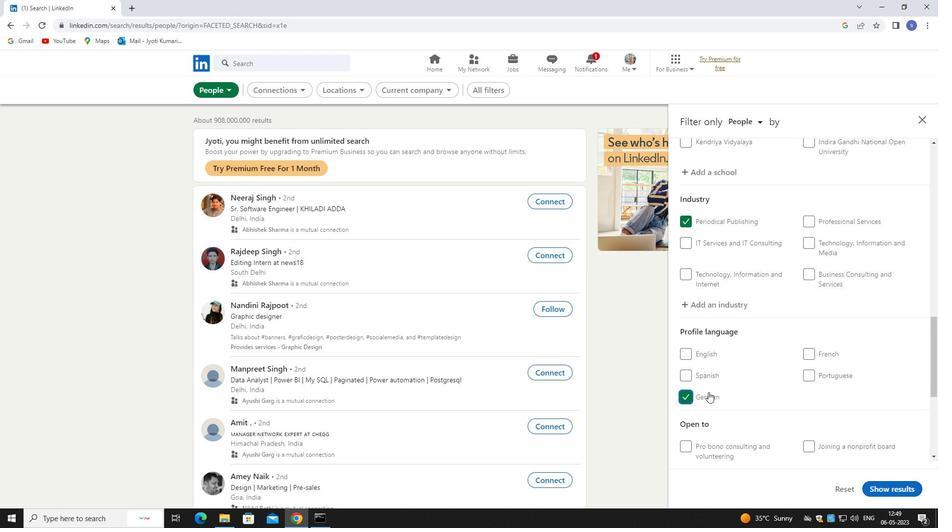 
Action: Mouse moved to (715, 393)
Screenshot: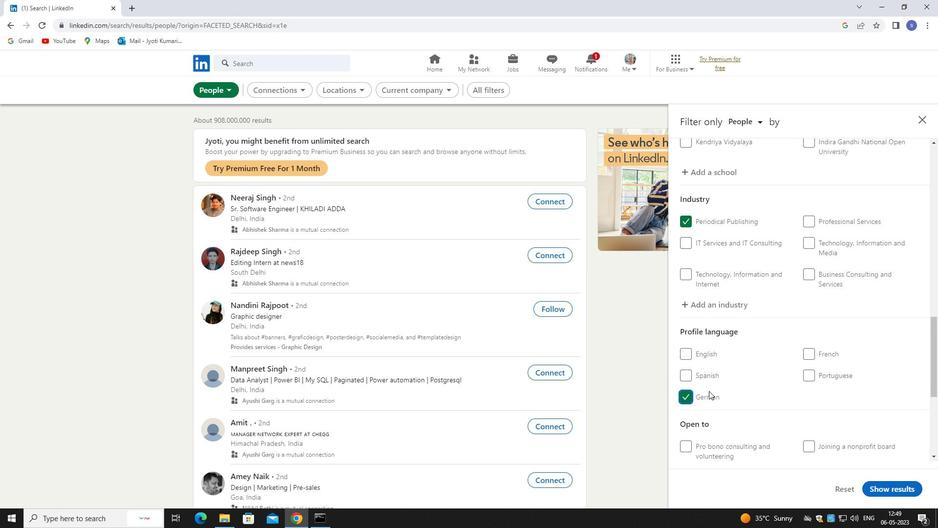 
Action: Mouse scrolled (715, 393) with delta (0, 0)
Screenshot: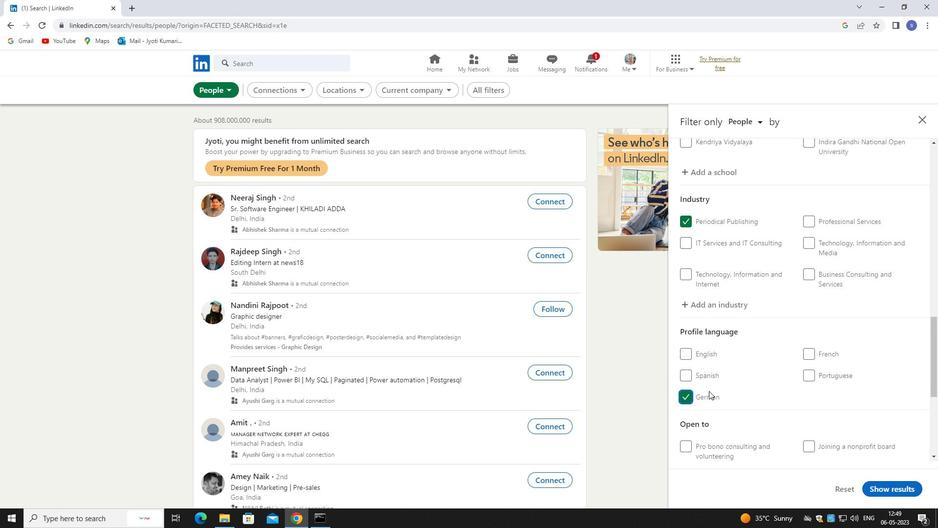 
Action: Mouse moved to (730, 398)
Screenshot: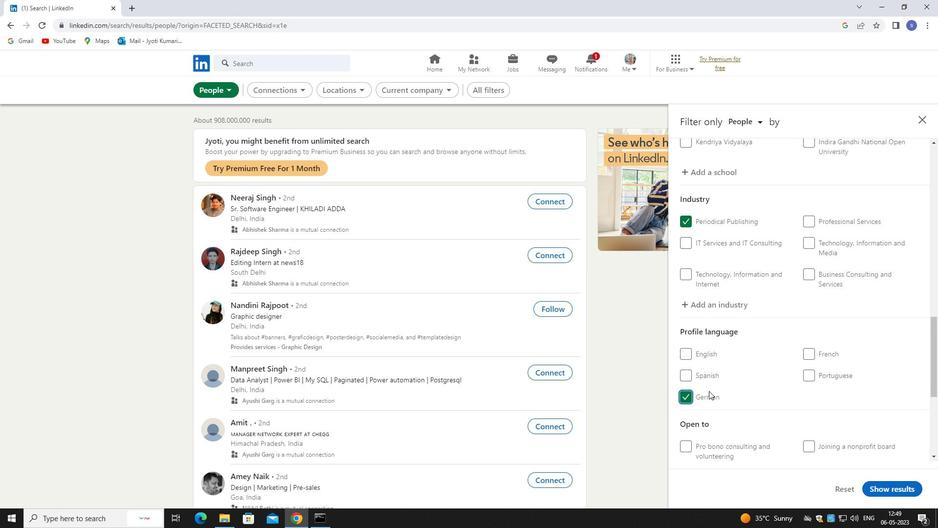 
Action: Mouse scrolled (730, 397) with delta (0, 0)
Screenshot: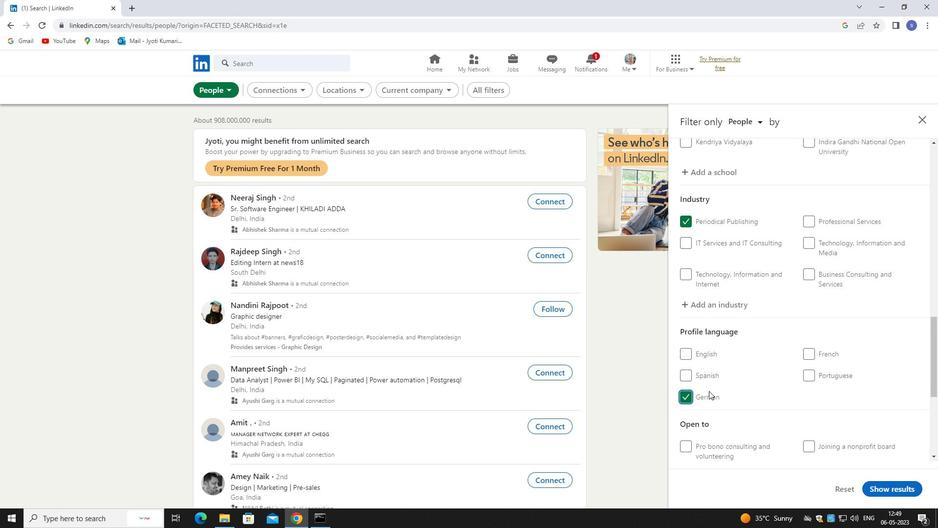 
Action: Mouse moved to (745, 403)
Screenshot: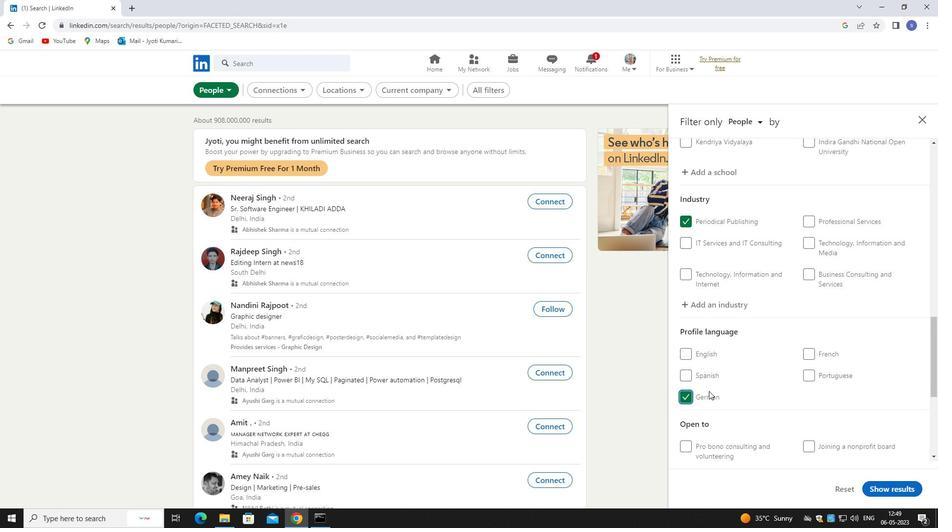 
Action: Mouse scrolled (745, 402) with delta (0, 0)
Screenshot: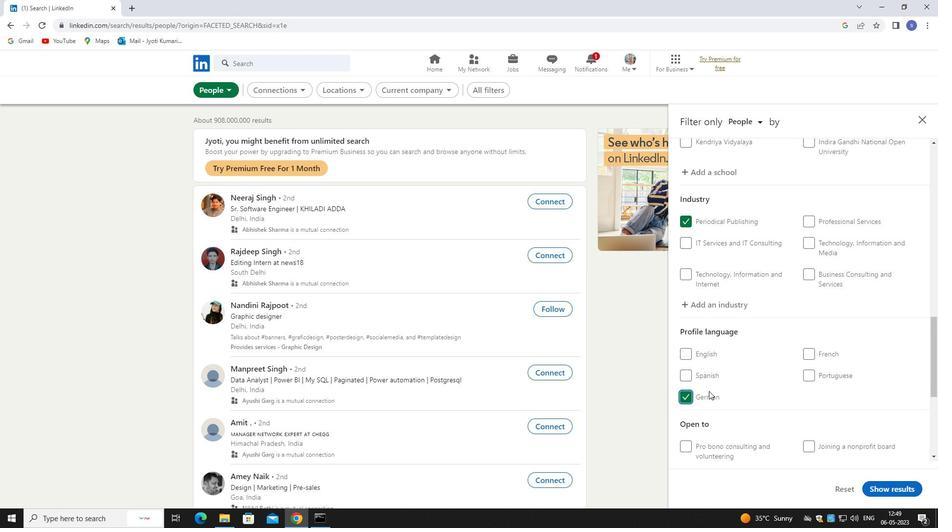 
Action: Mouse moved to (818, 354)
Screenshot: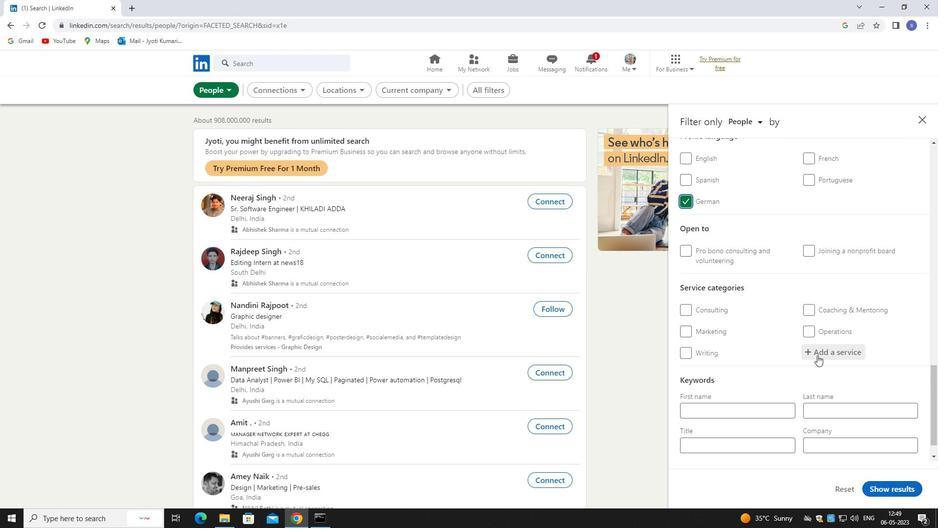 
Action: Mouse pressed left at (818, 354)
Screenshot: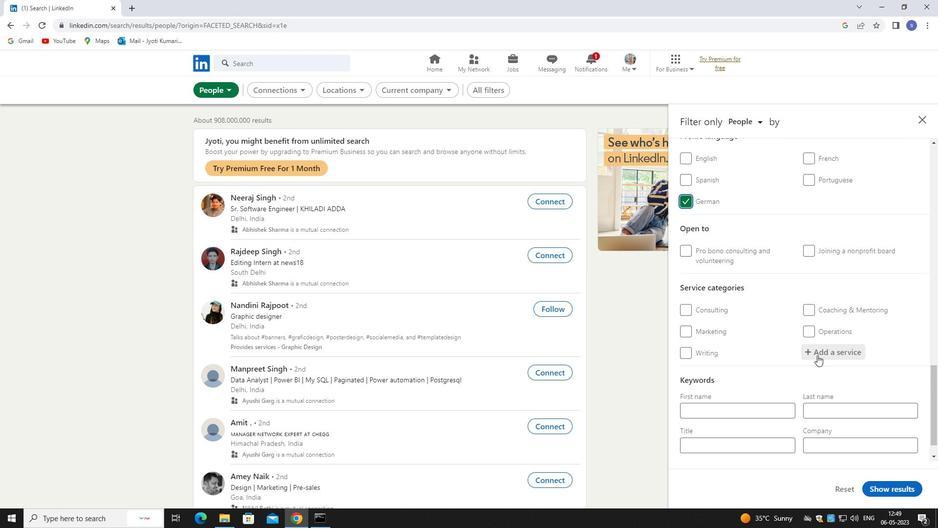 
Action: Mouse moved to (781, 335)
Screenshot: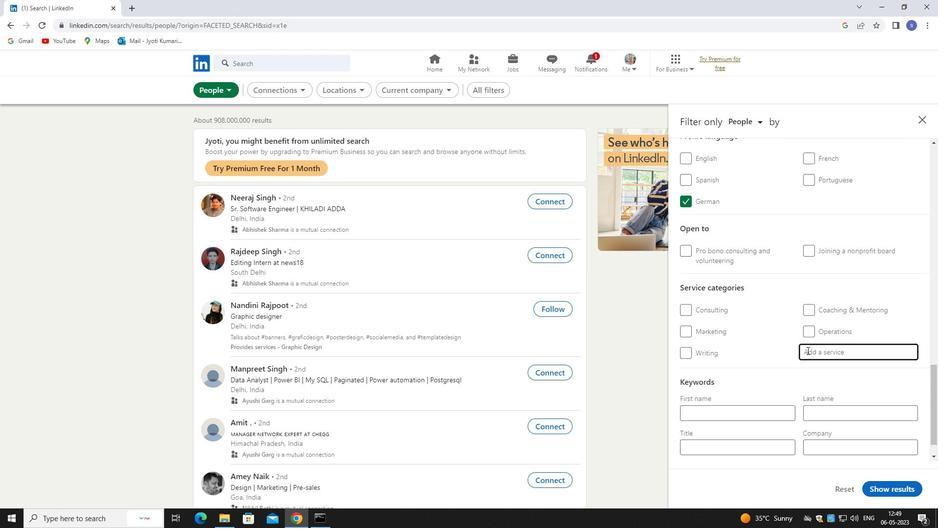 
Action: Key pressed VIDEO<Key.space>
Screenshot: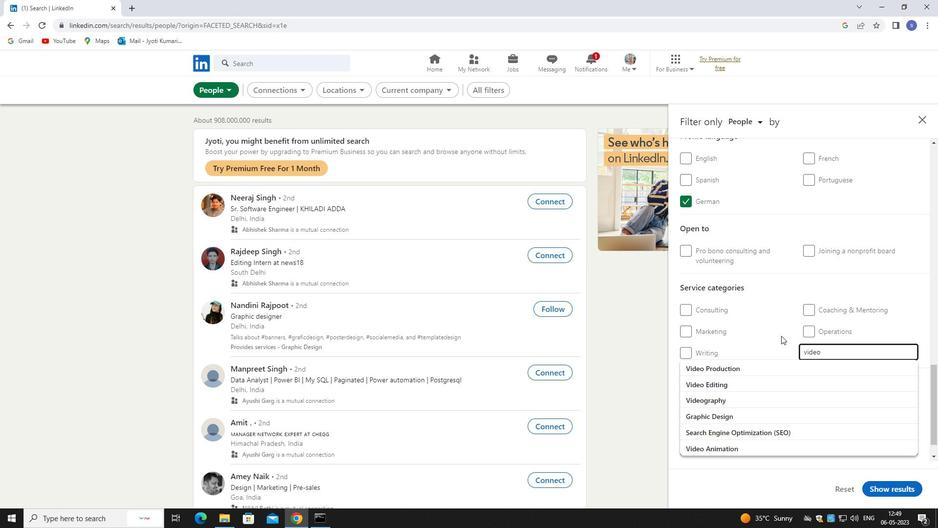 
Action: Mouse moved to (725, 385)
Screenshot: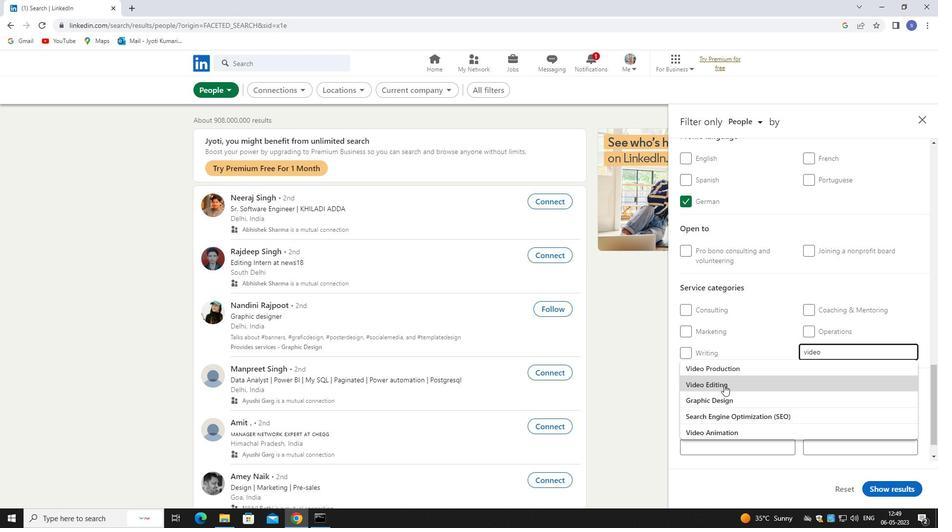
Action: Mouse pressed left at (725, 385)
Screenshot: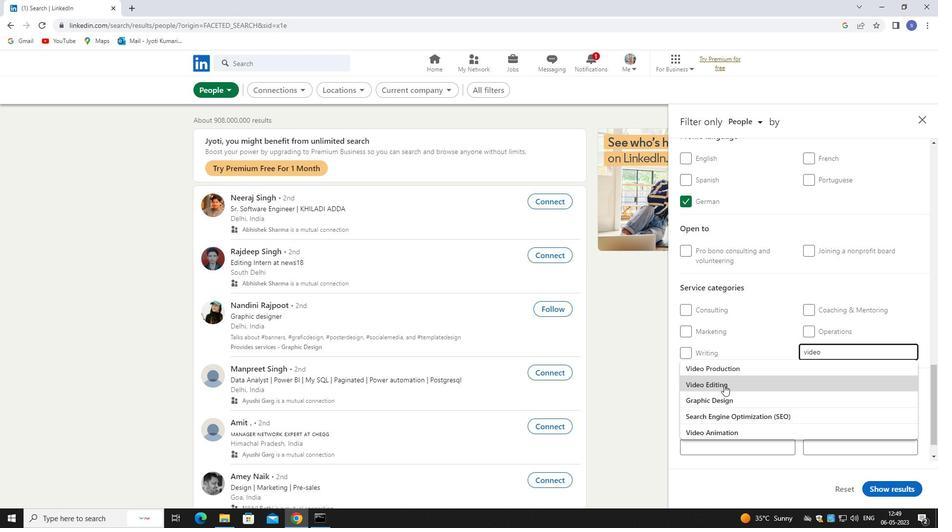 
Action: Mouse moved to (726, 385)
Screenshot: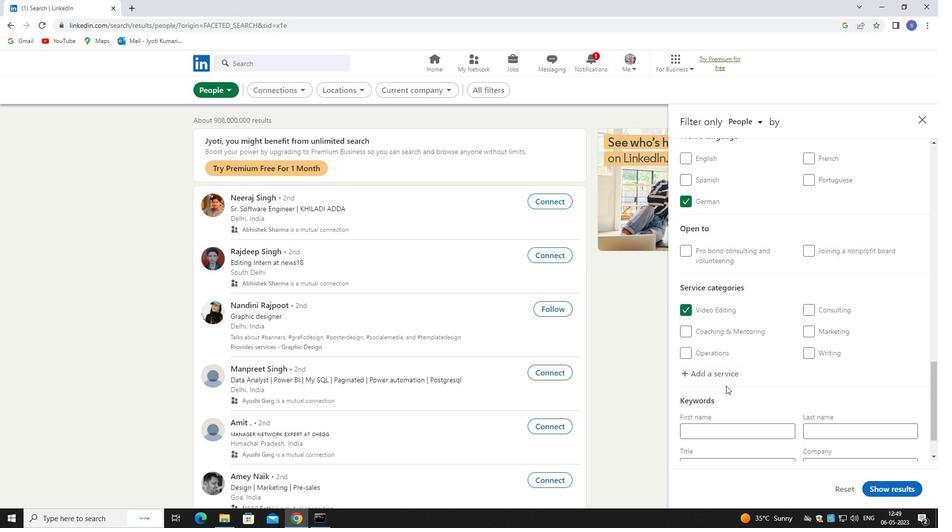 
Action: Mouse scrolled (726, 385) with delta (0, 0)
Screenshot: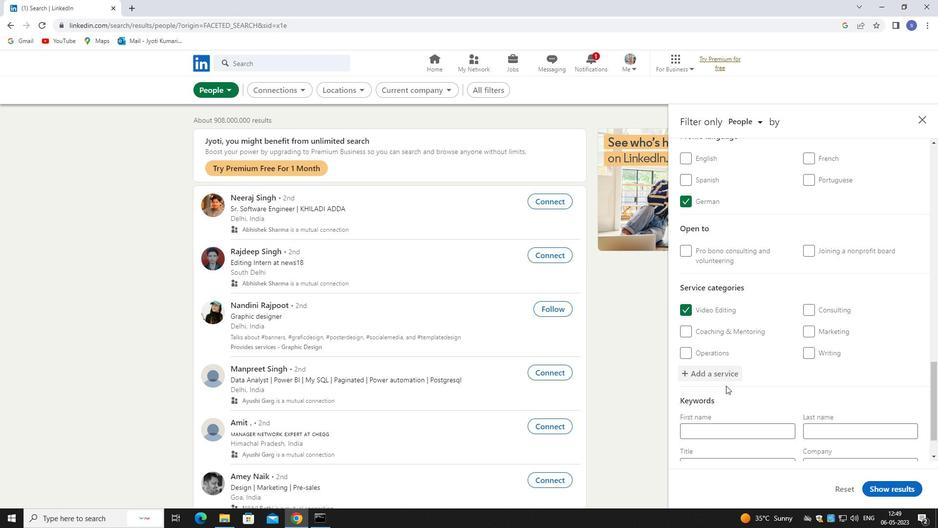 
Action: Mouse scrolled (726, 385) with delta (0, 0)
Screenshot: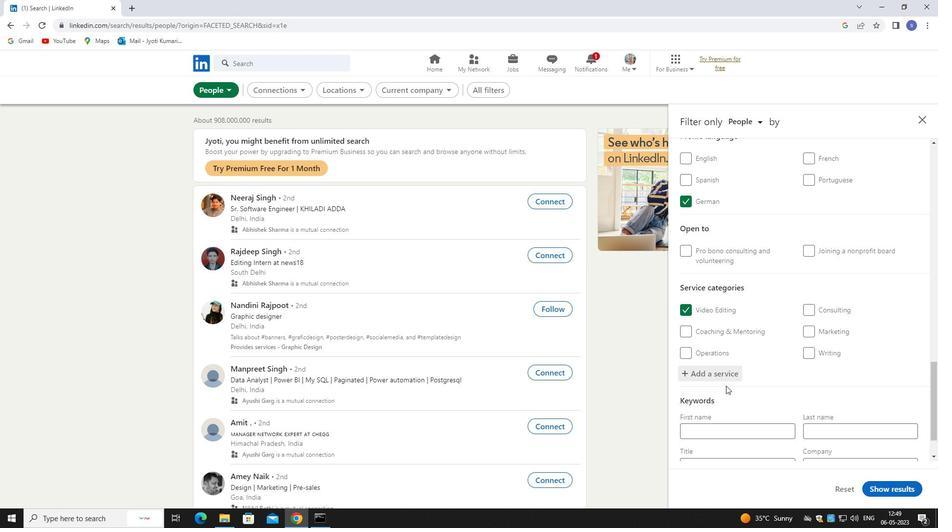 
Action: Mouse scrolled (726, 385) with delta (0, 0)
Screenshot: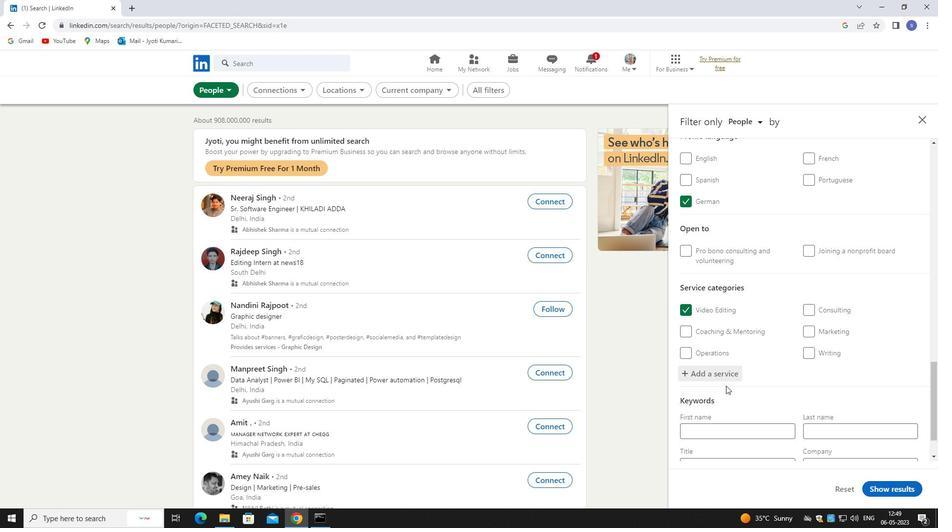 
Action: Mouse scrolled (726, 385) with delta (0, 0)
Screenshot: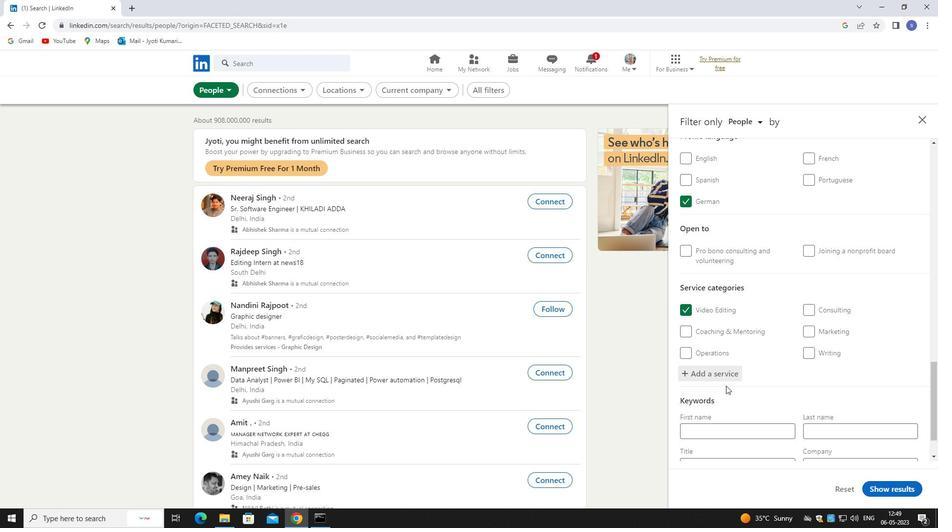 
Action: Mouse moved to (722, 409)
Screenshot: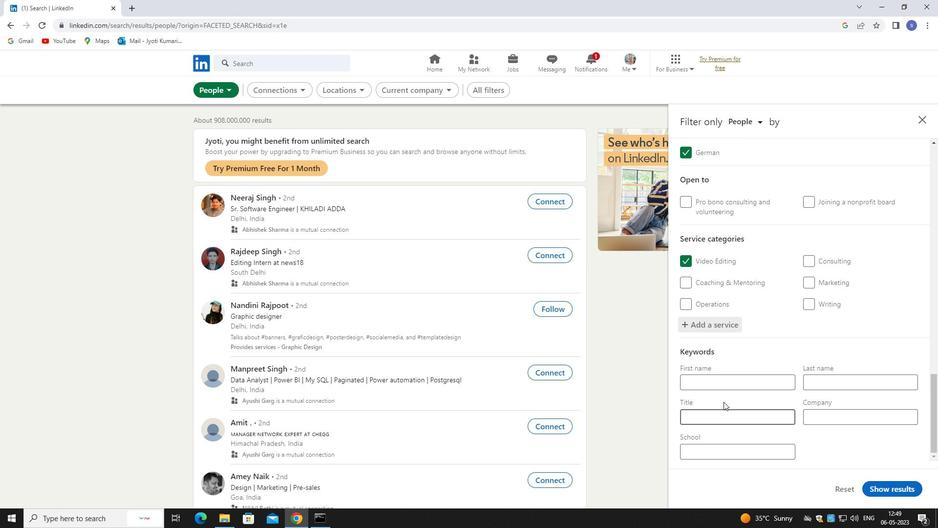 
Action: Mouse pressed left at (722, 409)
Screenshot: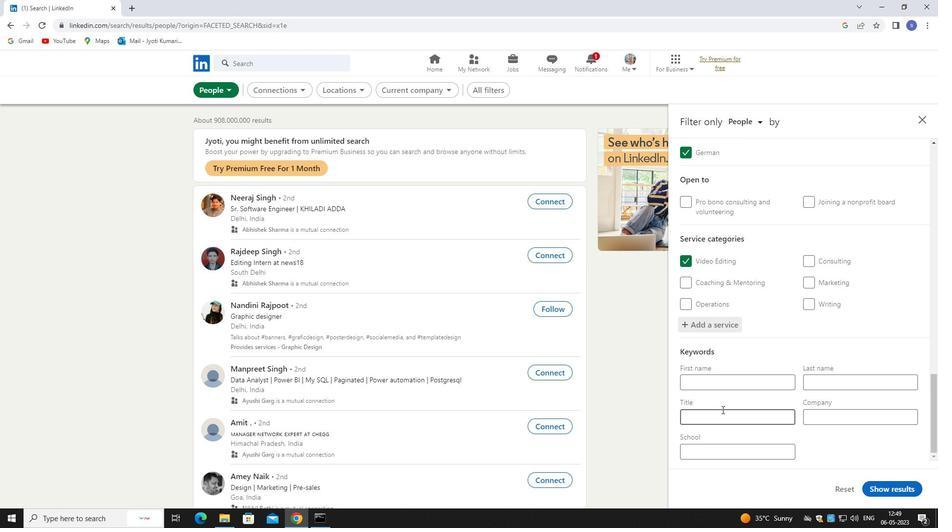 
Action: Mouse moved to (739, 421)
Screenshot: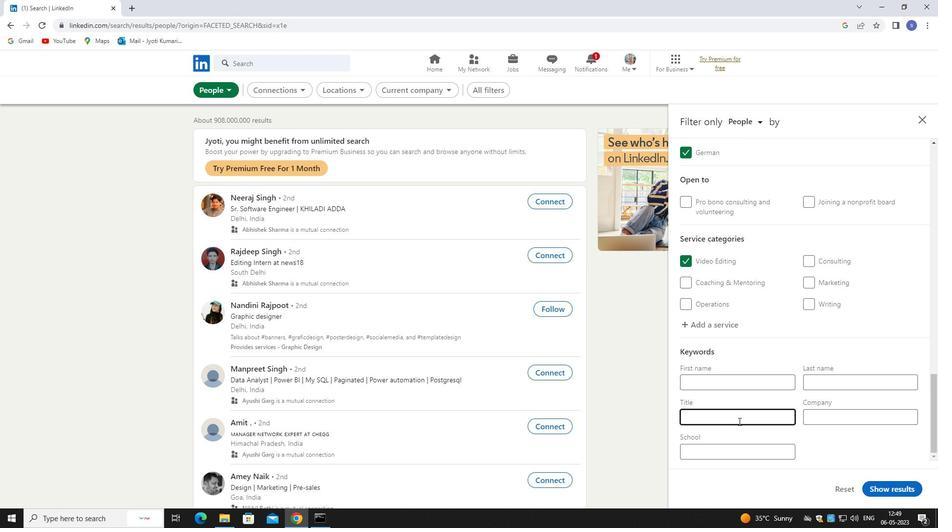 
Action: Key pressed <Key.shift>FAST<Key.space><Key.shift>FOOD<Key.space><Key.shift>WORKER
Screenshot: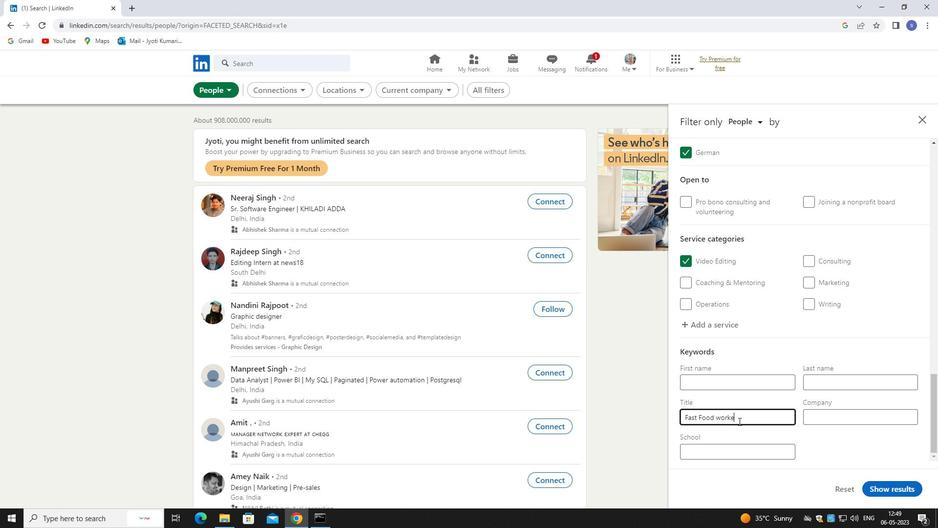 
Action: Mouse moved to (879, 488)
Screenshot: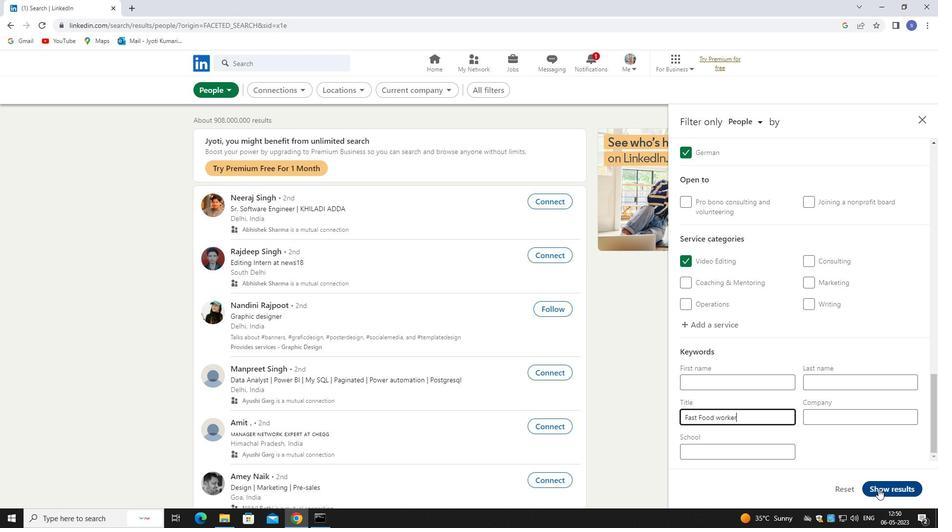 
Action: Mouse pressed left at (879, 488)
Screenshot: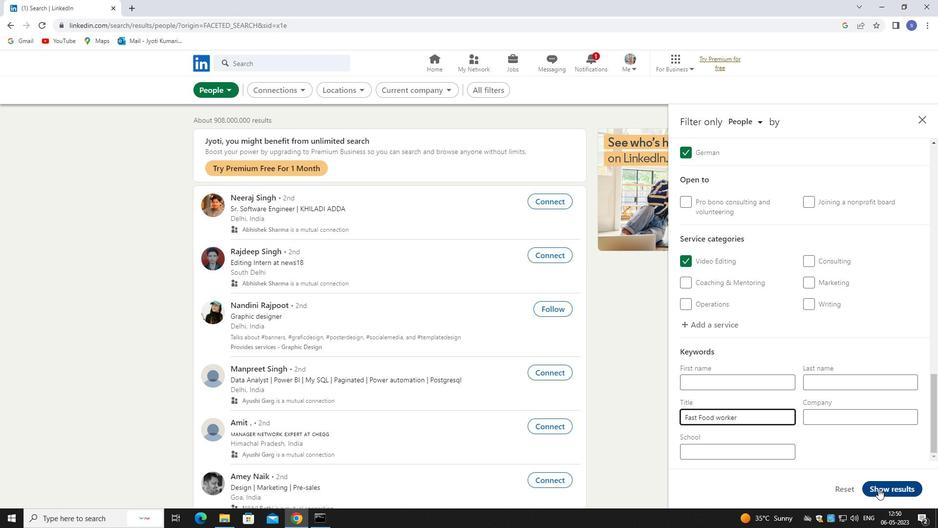 
Action: Mouse moved to (838, 444)
Screenshot: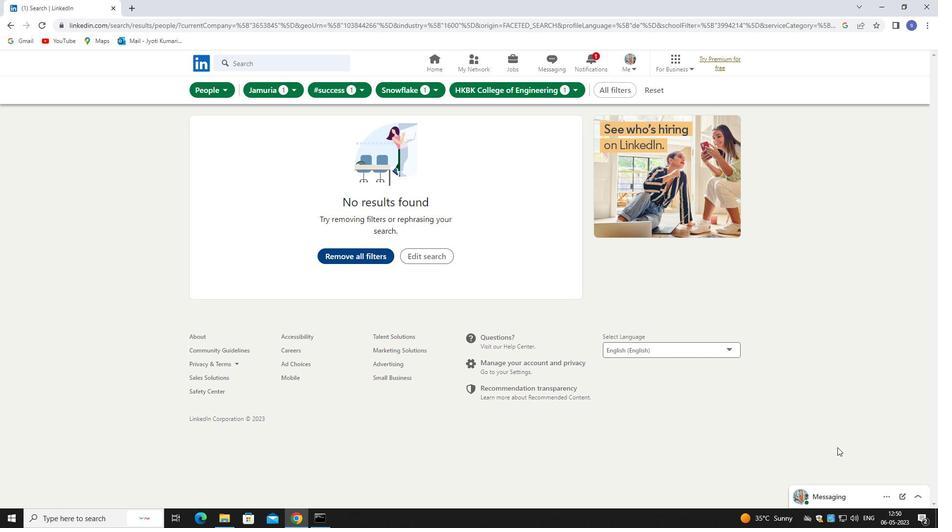 
